 Task: Find connections with filter location Huy with filter topic #hr with filter profile language Spanish with filter current company Bridgestone EMIA with filter school The Bishop's School with filter industry Bars, Taverns, and Nightclubs with filter service category Interior Design with filter keywords title Homeless Shelter Worker
Action: Mouse moved to (511, 99)
Screenshot: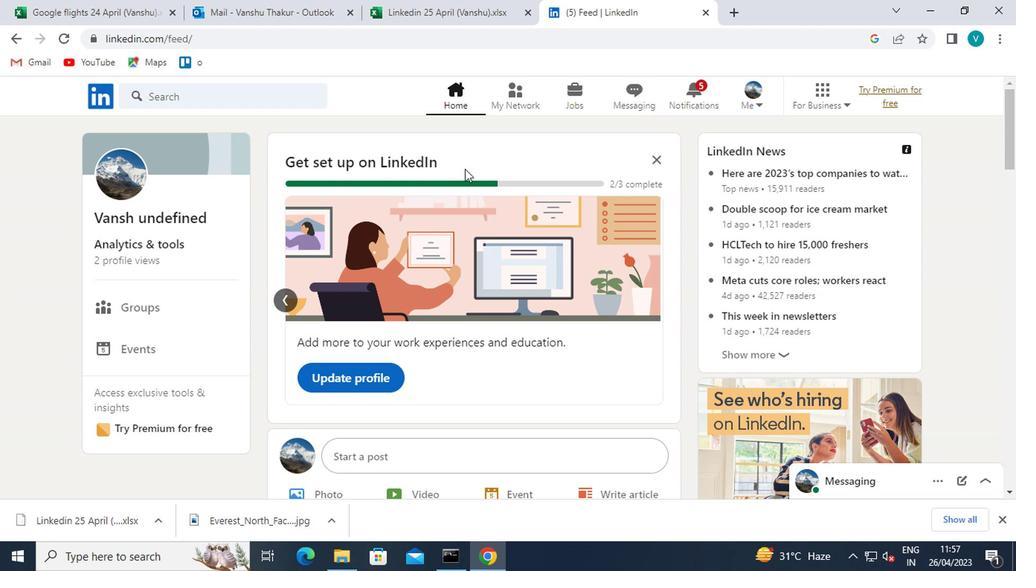 
Action: Mouse pressed left at (511, 99)
Screenshot: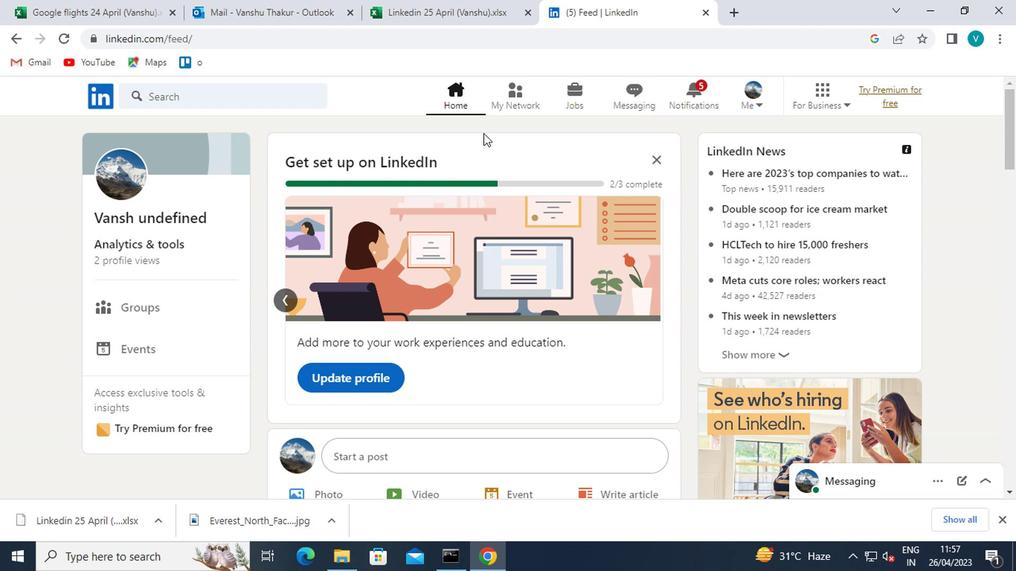 
Action: Mouse moved to (153, 172)
Screenshot: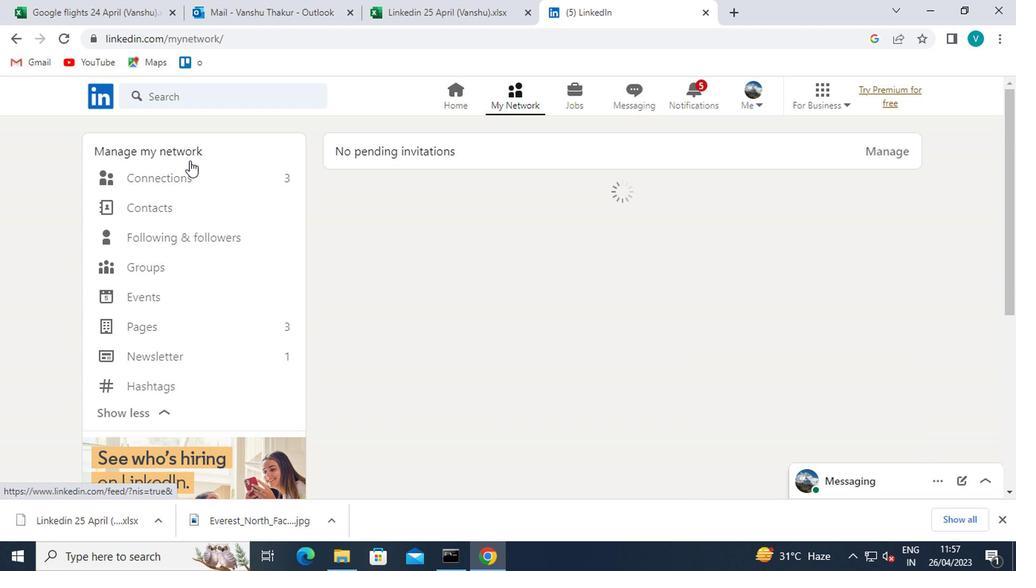 
Action: Mouse pressed left at (153, 172)
Screenshot: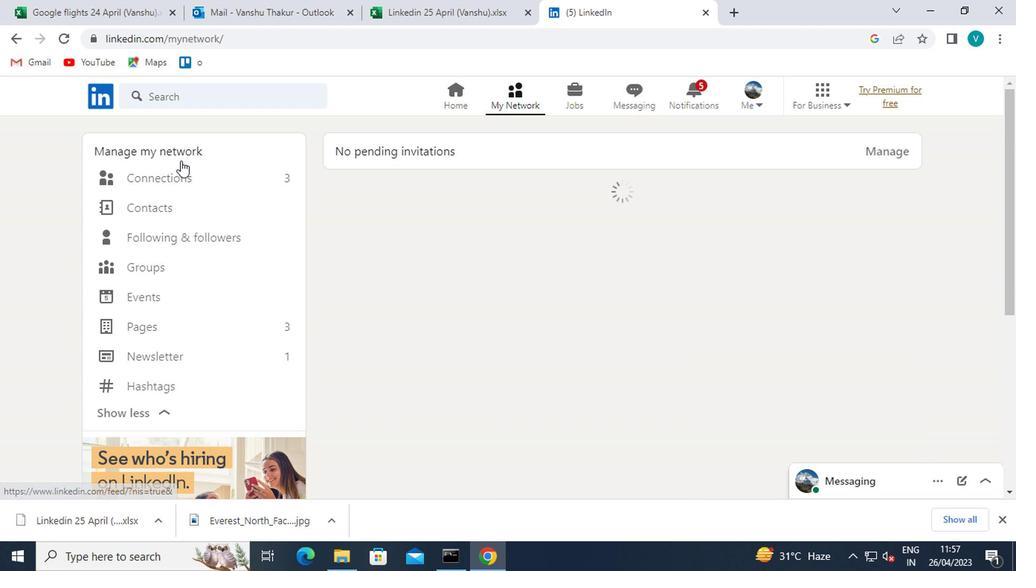 
Action: Mouse moved to (623, 182)
Screenshot: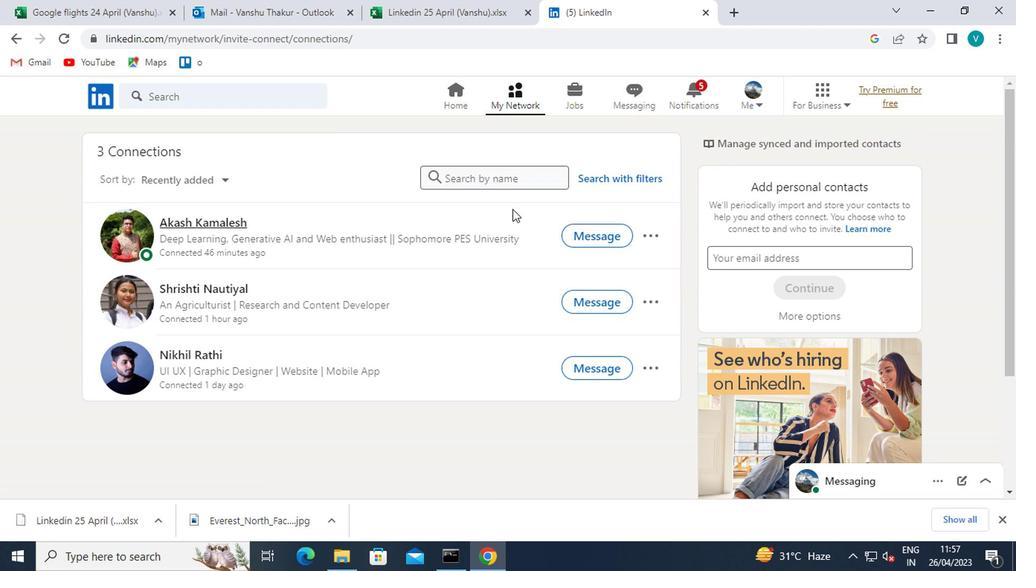 
Action: Mouse pressed left at (623, 182)
Screenshot: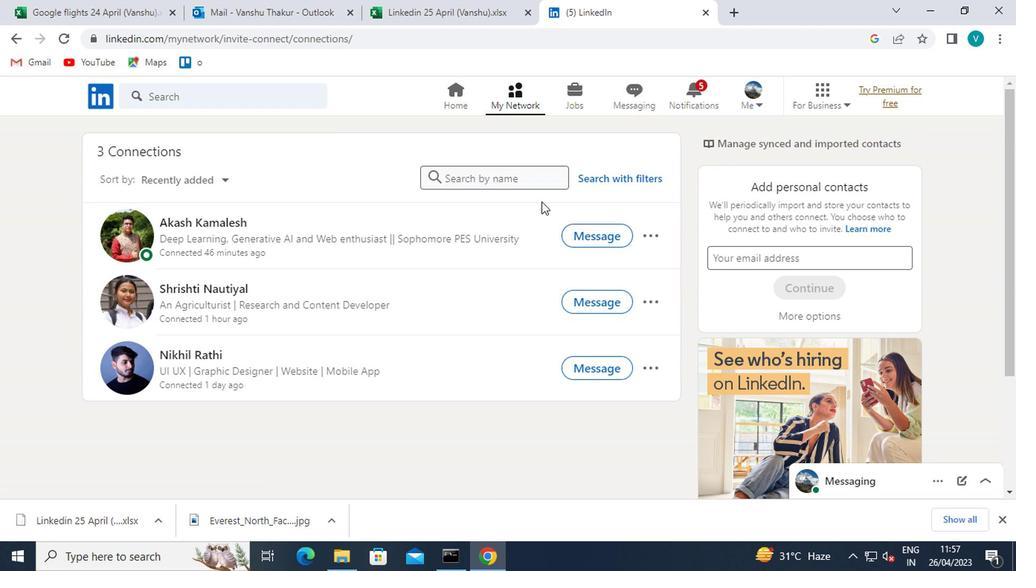 
Action: Mouse moved to (506, 142)
Screenshot: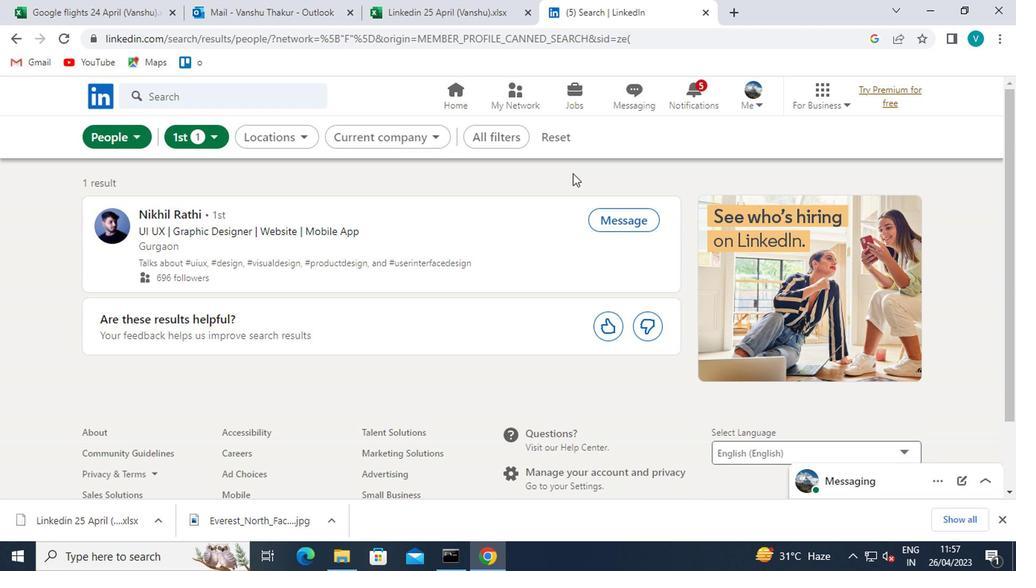 
Action: Mouse pressed left at (506, 142)
Screenshot: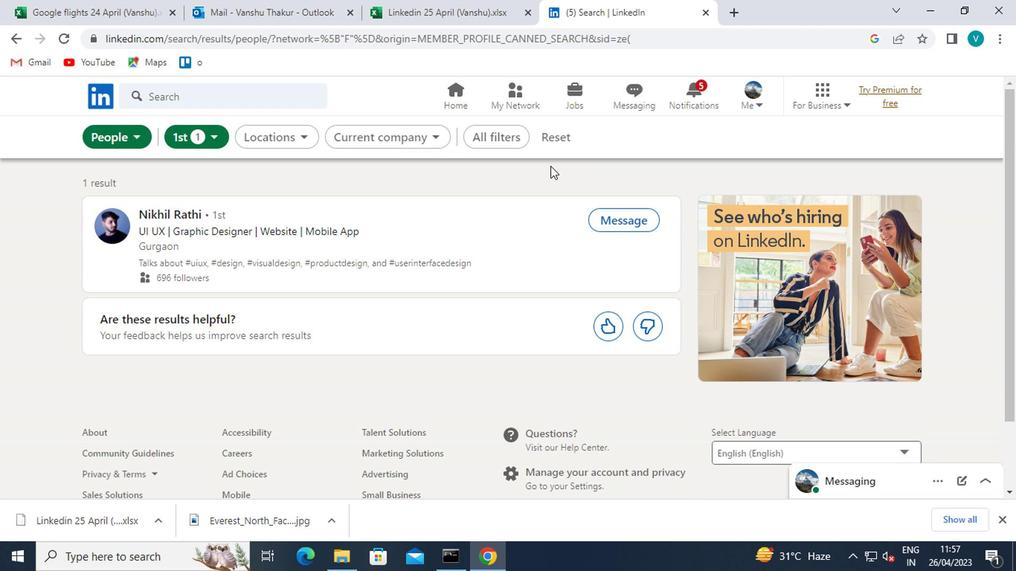 
Action: Mouse moved to (677, 262)
Screenshot: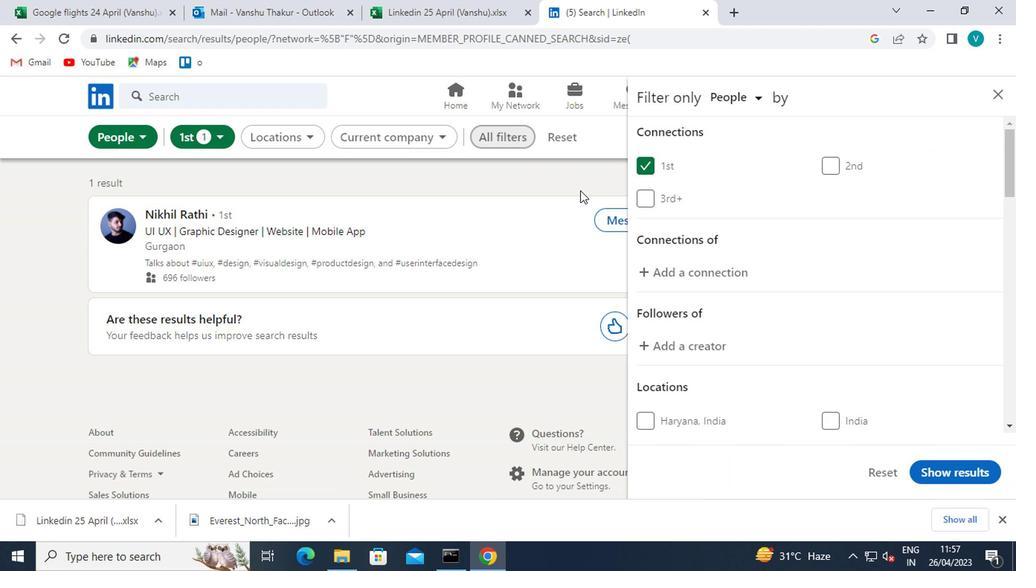 
Action: Mouse scrolled (677, 261) with delta (0, 0)
Screenshot: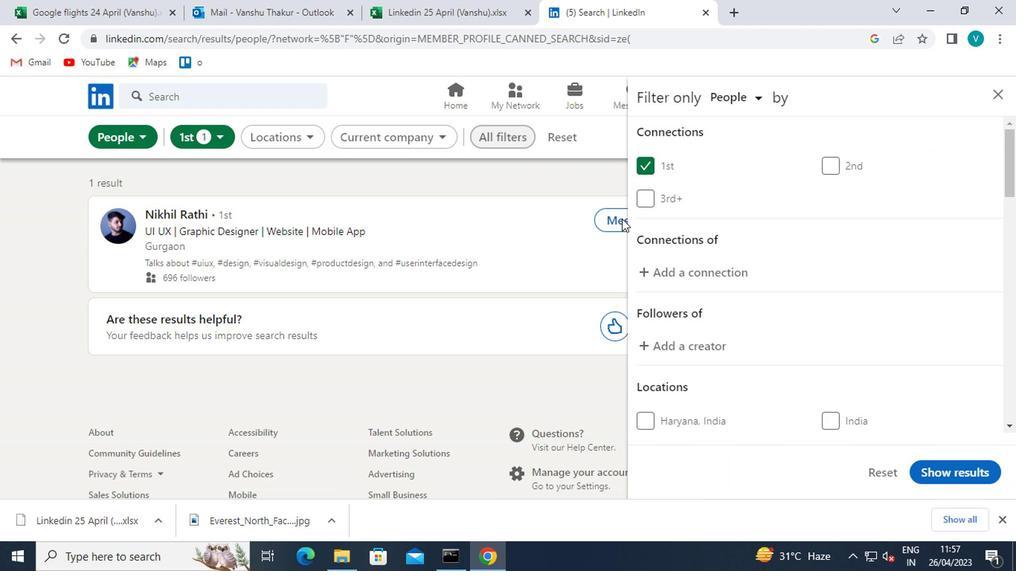 
Action: Mouse moved to (678, 265)
Screenshot: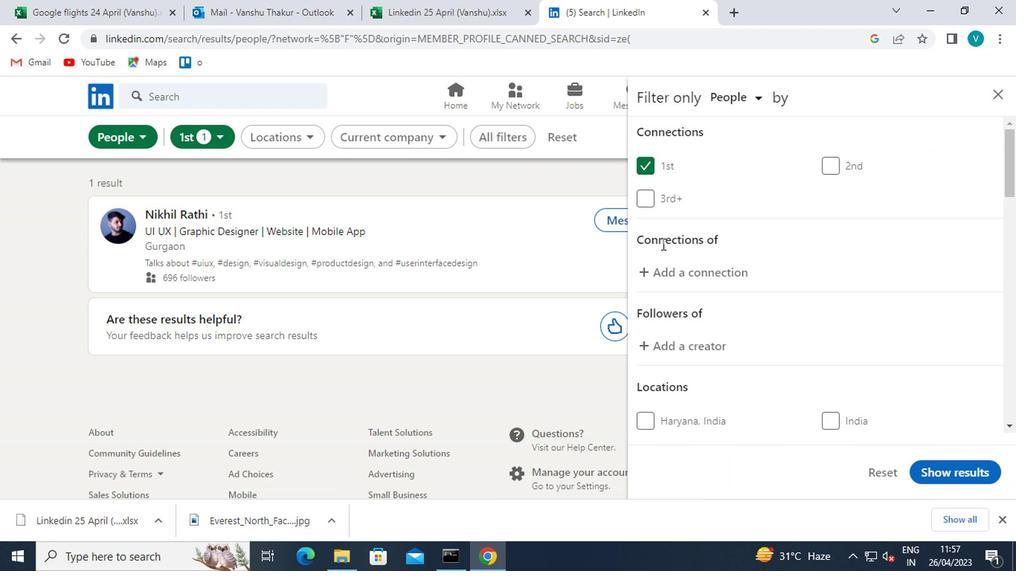 
Action: Mouse scrolled (678, 264) with delta (0, -1)
Screenshot: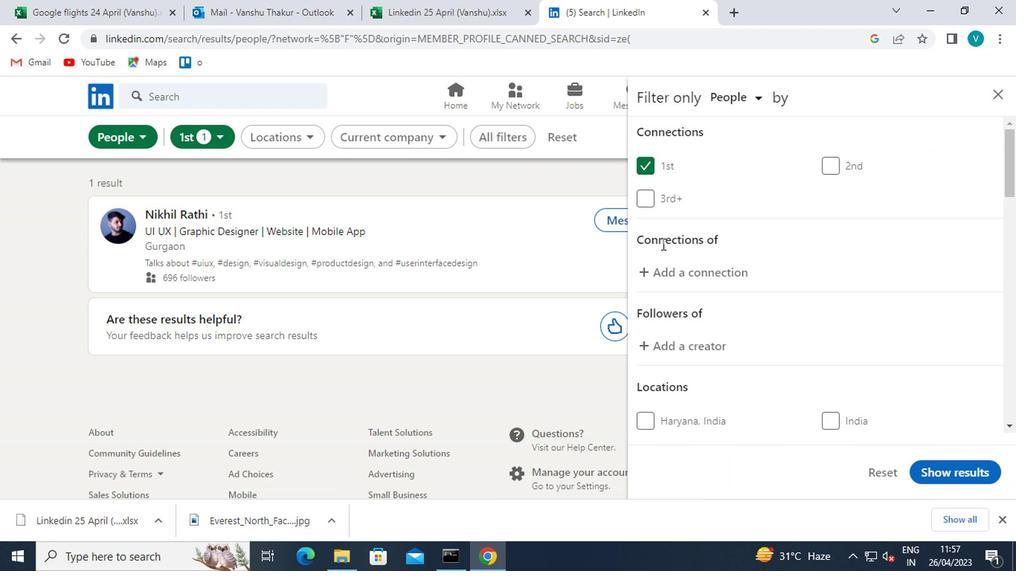 
Action: Mouse moved to (696, 333)
Screenshot: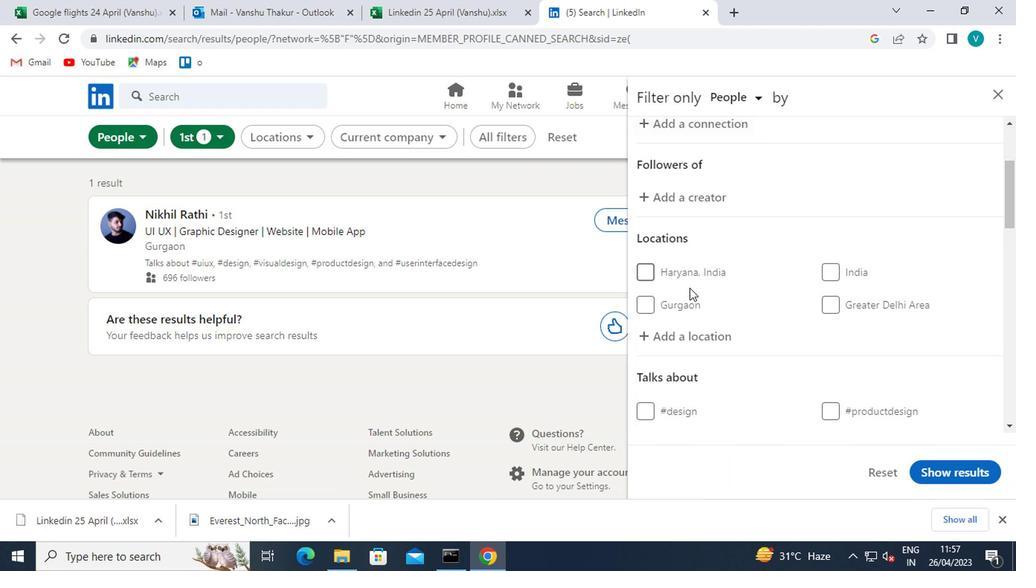 
Action: Mouse pressed left at (696, 333)
Screenshot: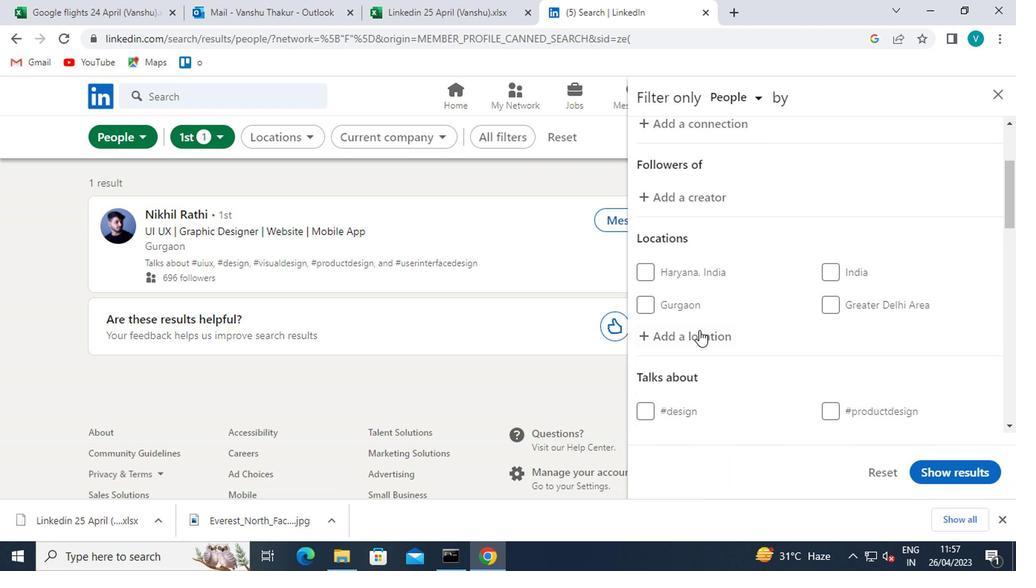 
Action: Key pressed <Key.shift>HUY
Screenshot: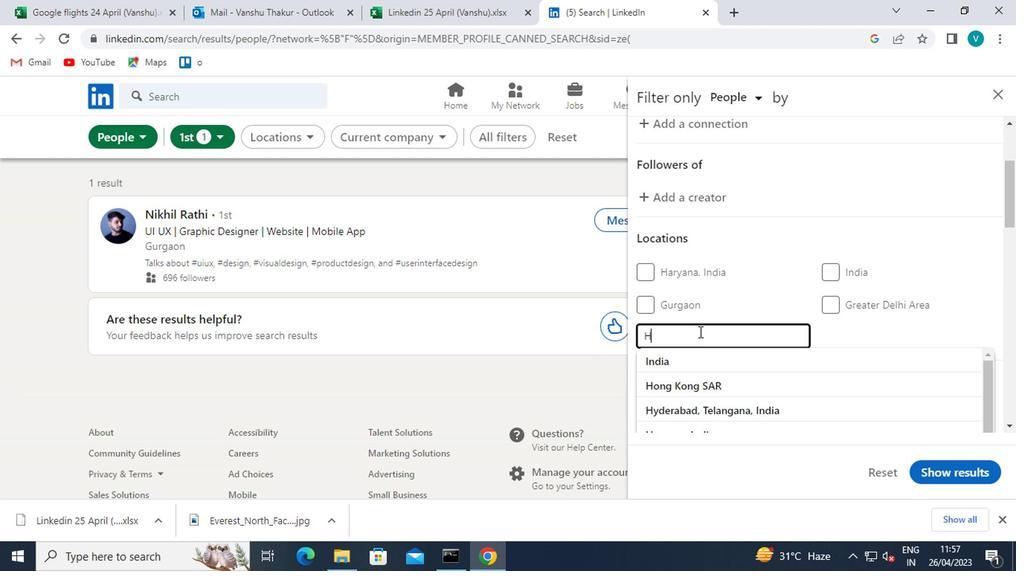 
Action: Mouse moved to (686, 364)
Screenshot: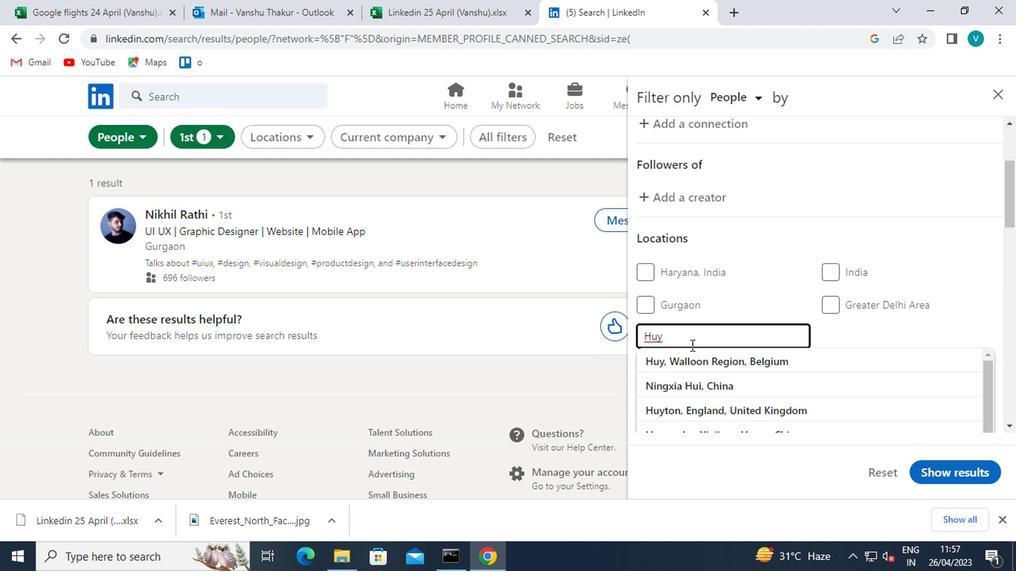 
Action: Mouse pressed left at (686, 364)
Screenshot: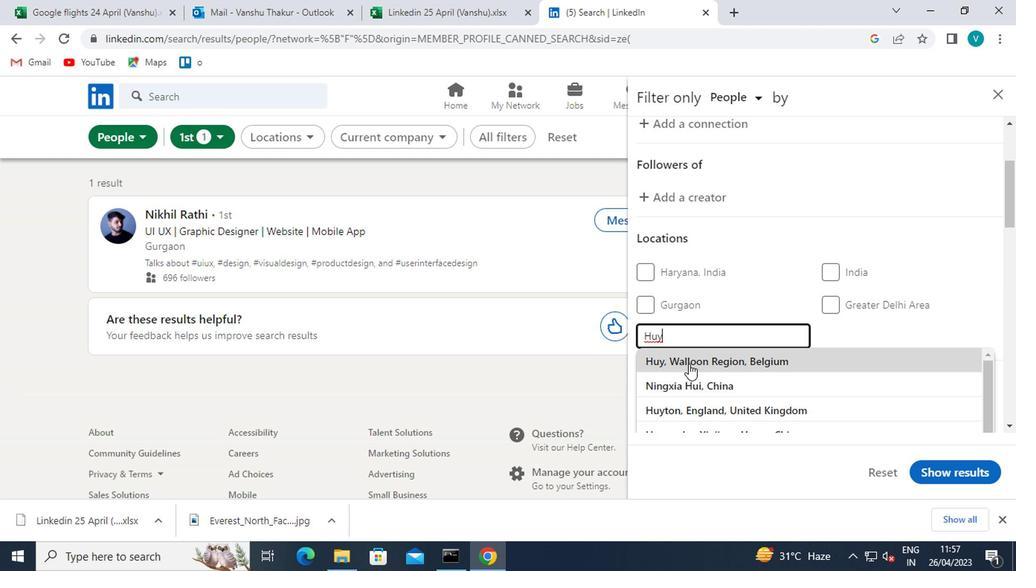 
Action: Mouse scrolled (686, 364) with delta (0, 0)
Screenshot: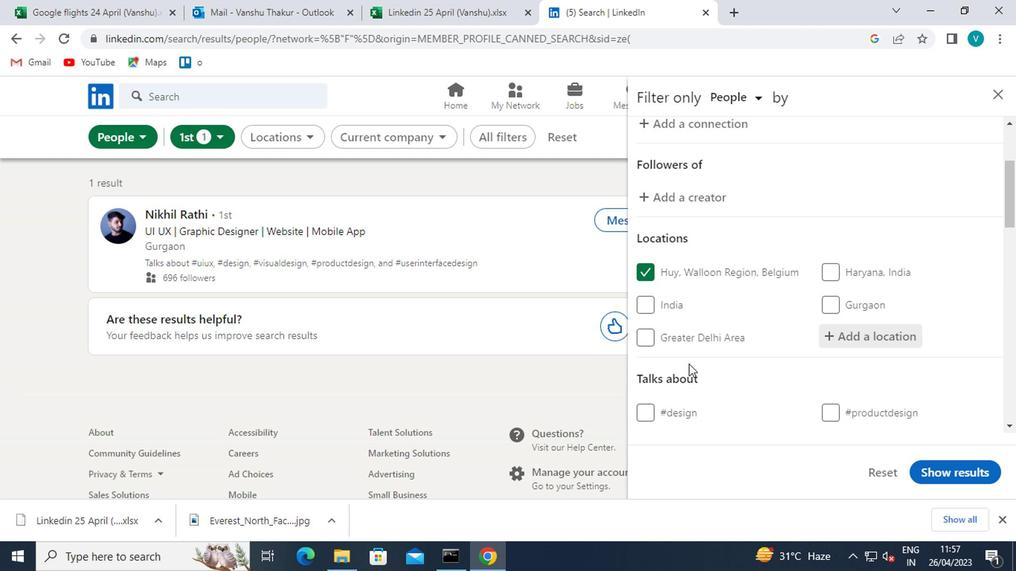 
Action: Mouse scrolled (686, 364) with delta (0, 0)
Screenshot: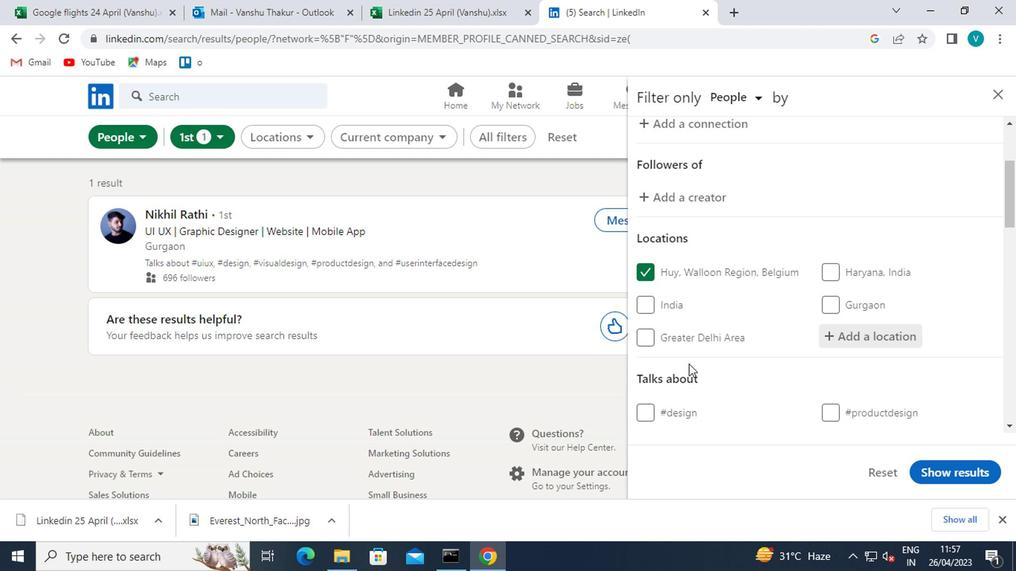 
Action: Mouse moved to (904, 336)
Screenshot: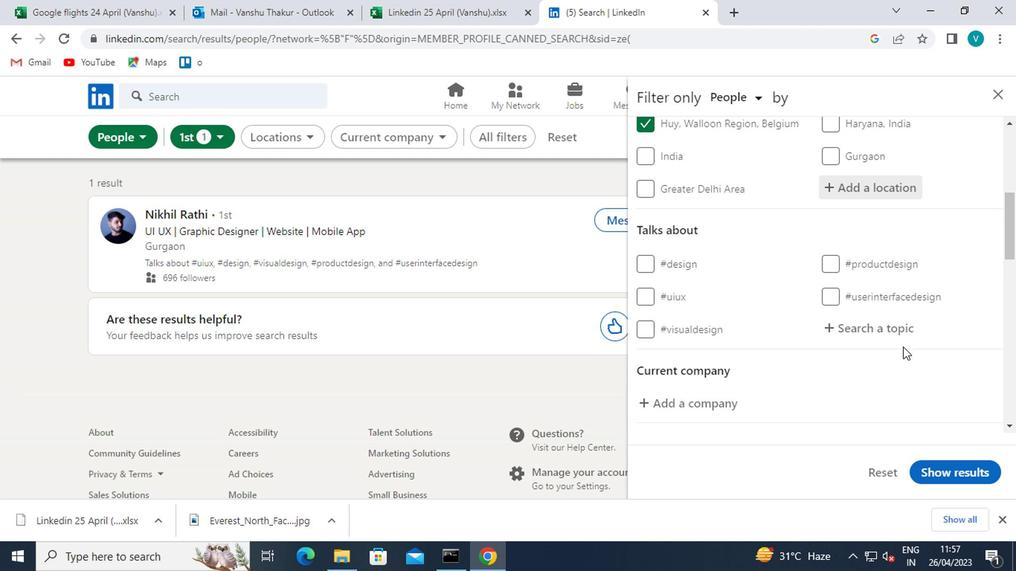 
Action: Mouse pressed left at (904, 336)
Screenshot: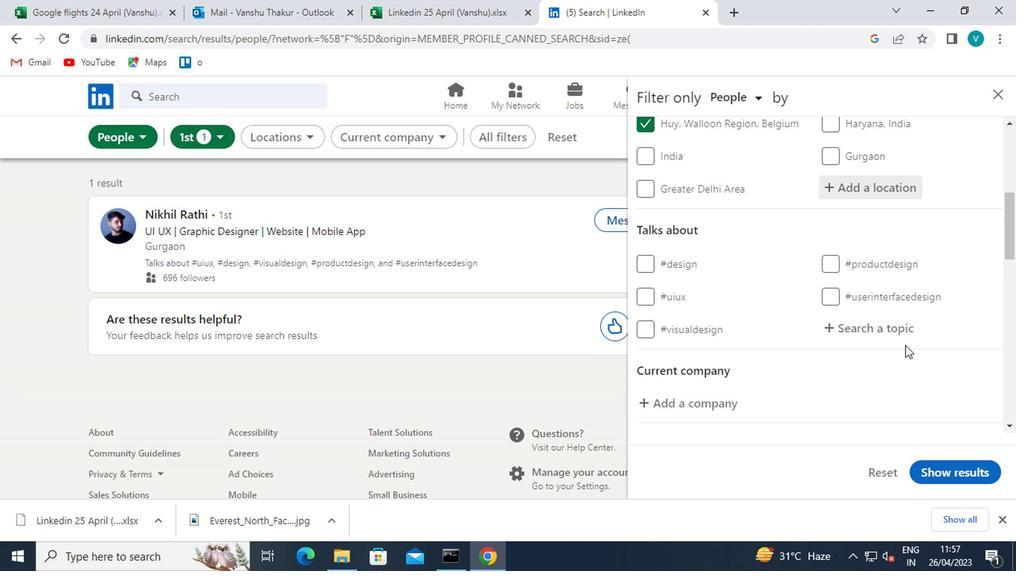 
Action: Mouse moved to (697, 275)
Screenshot: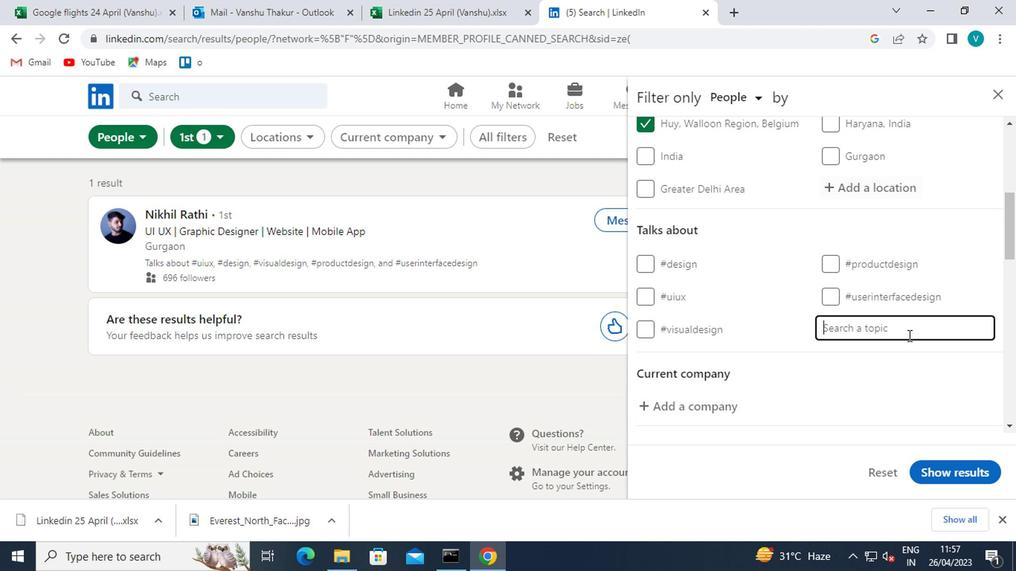 
Action: Key pressed <Key.shift>#HR
Screenshot: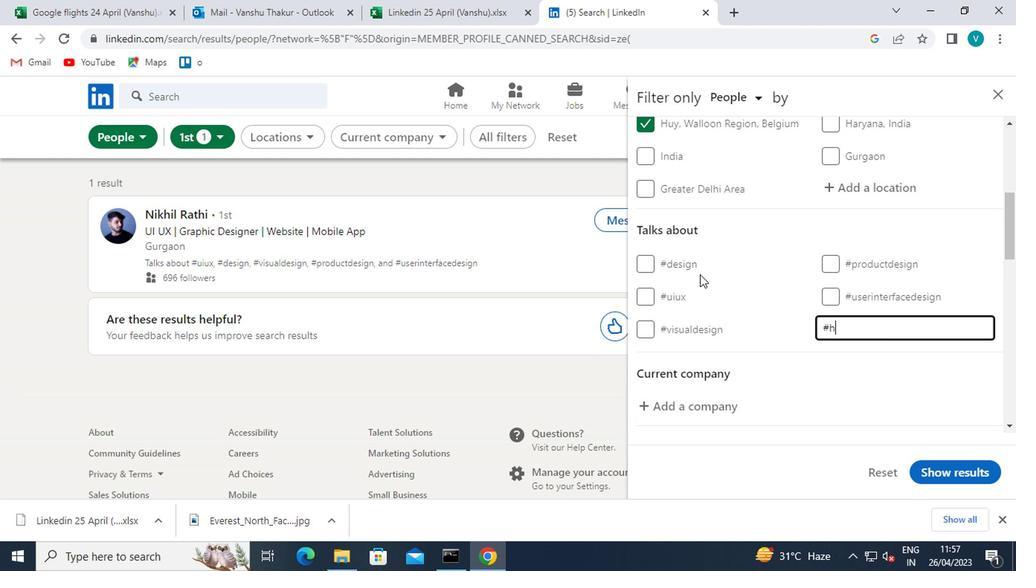 
Action: Mouse moved to (864, 386)
Screenshot: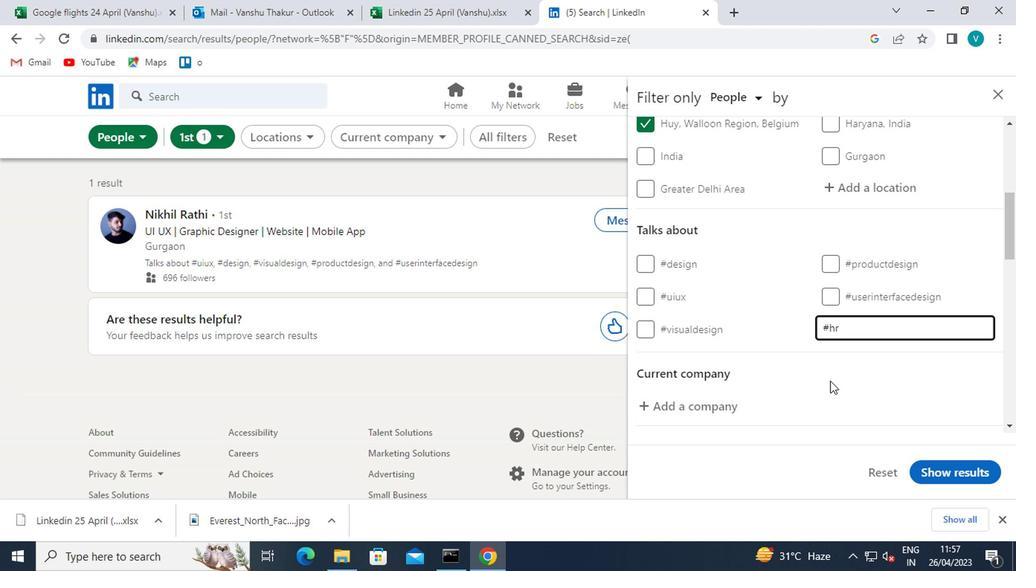 
Action: Mouse scrolled (864, 385) with delta (0, -1)
Screenshot: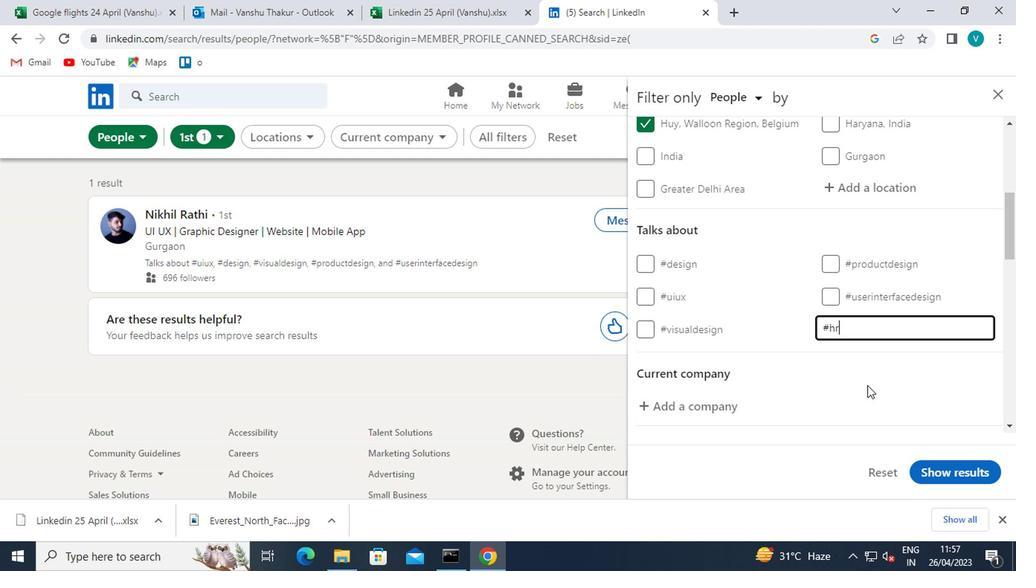
Action: Mouse scrolled (864, 385) with delta (0, -1)
Screenshot: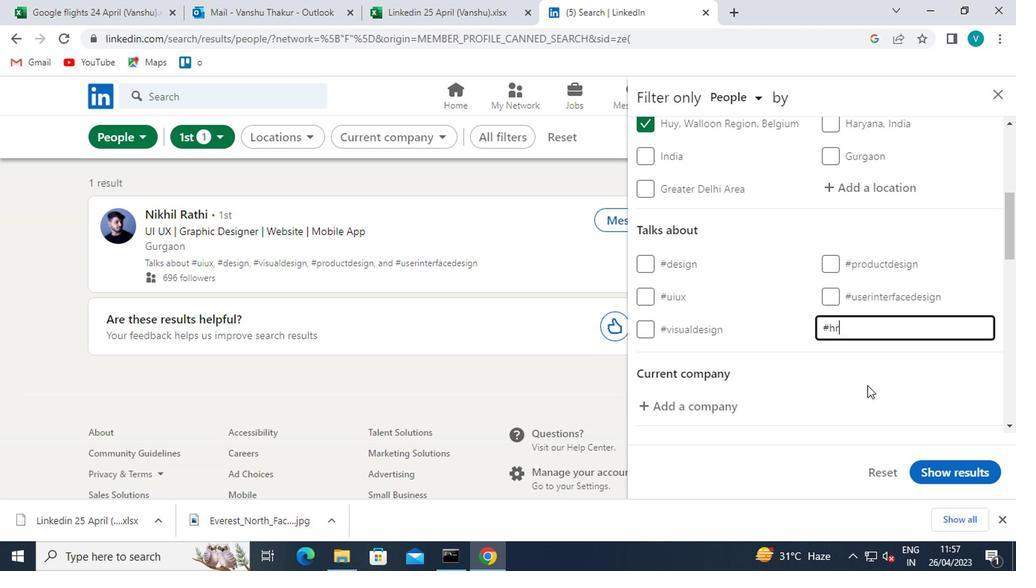 
Action: Mouse moved to (697, 245)
Screenshot: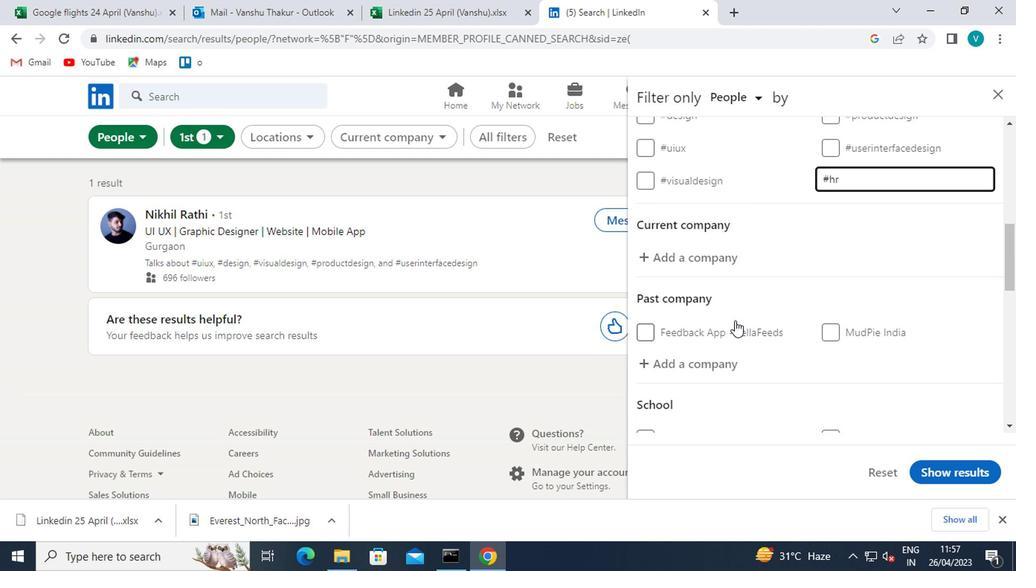 
Action: Mouse pressed left at (697, 245)
Screenshot: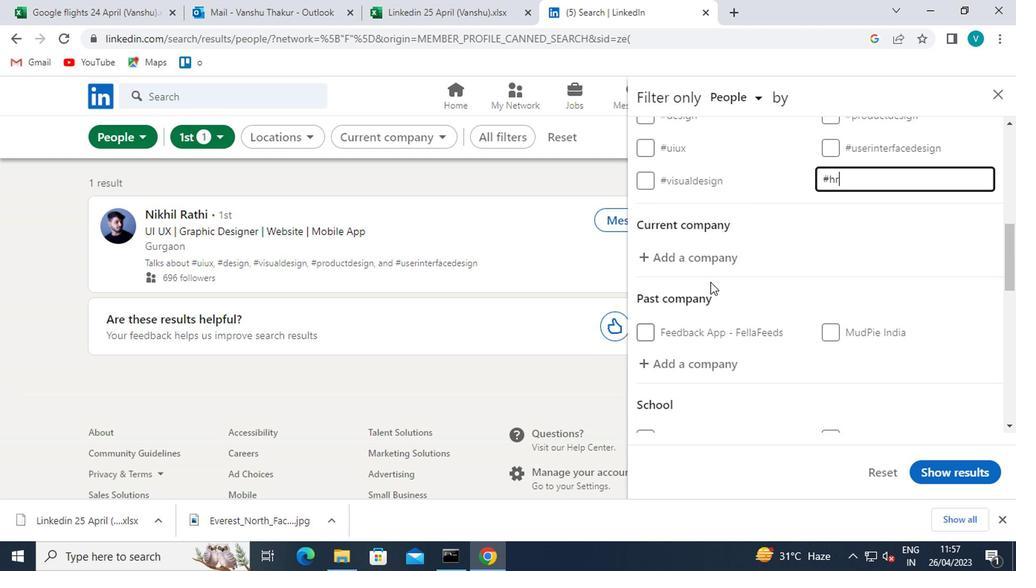
Action: Mouse moved to (693, 252)
Screenshot: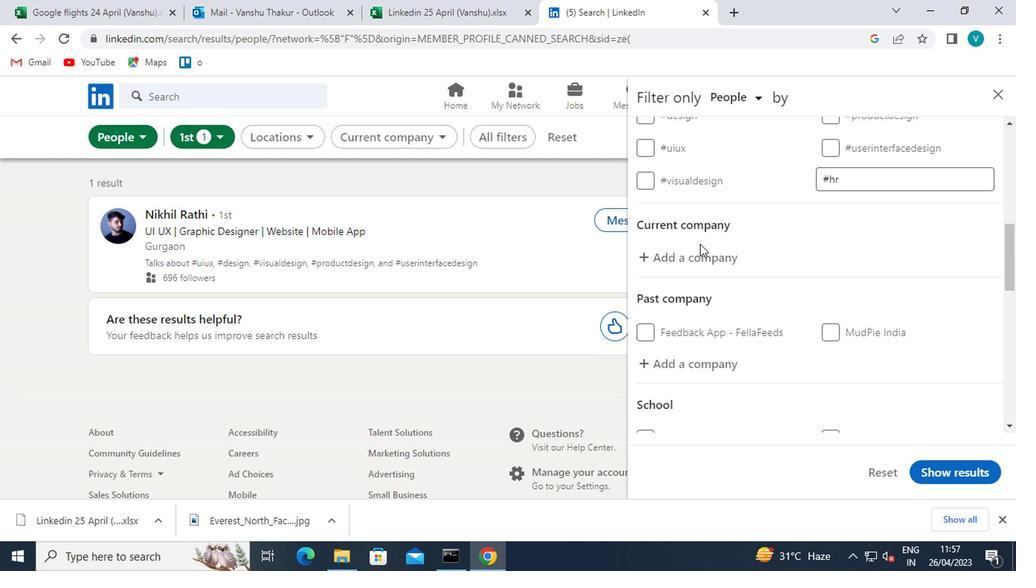 
Action: Mouse pressed left at (693, 252)
Screenshot: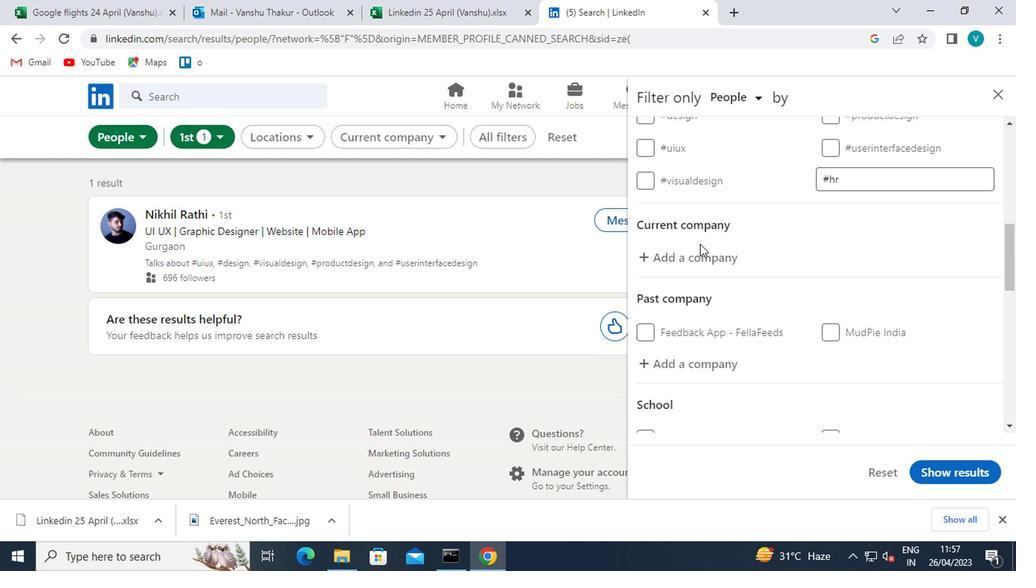 
Action: Mouse moved to (693, 252)
Screenshot: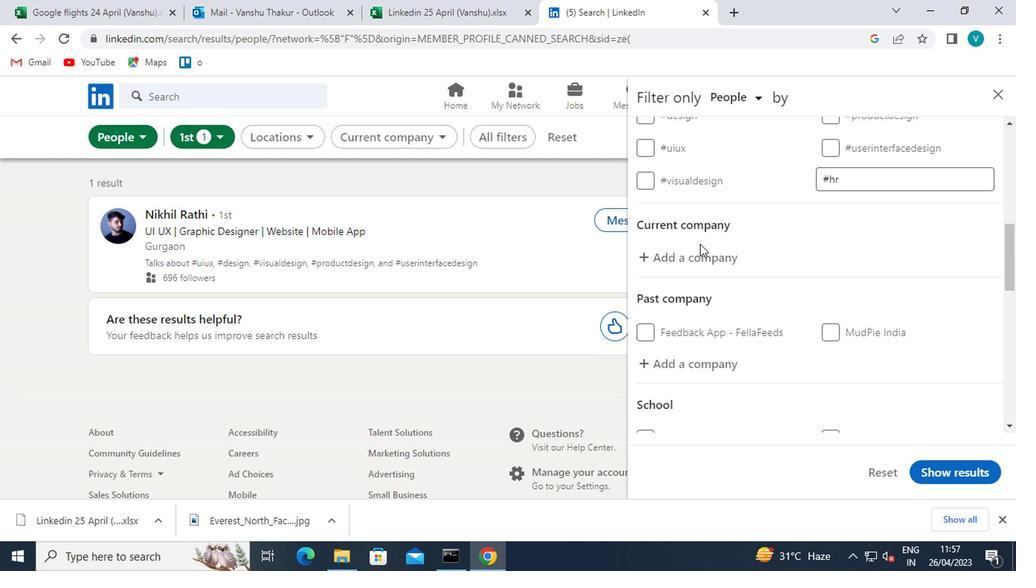 
Action: Key pressed <Key.shift>BRIDGESTONE
Screenshot: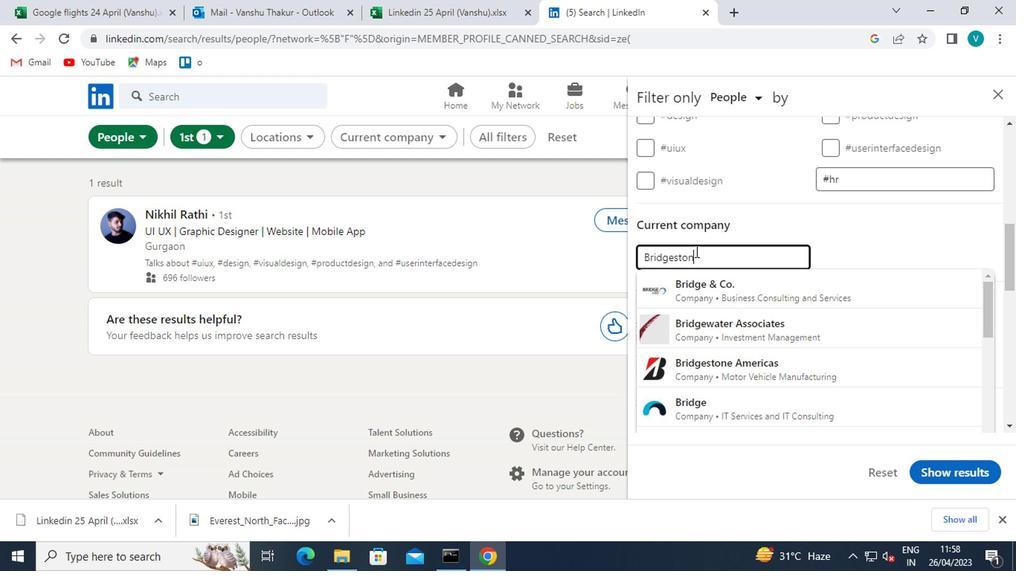 
Action: Mouse moved to (772, 328)
Screenshot: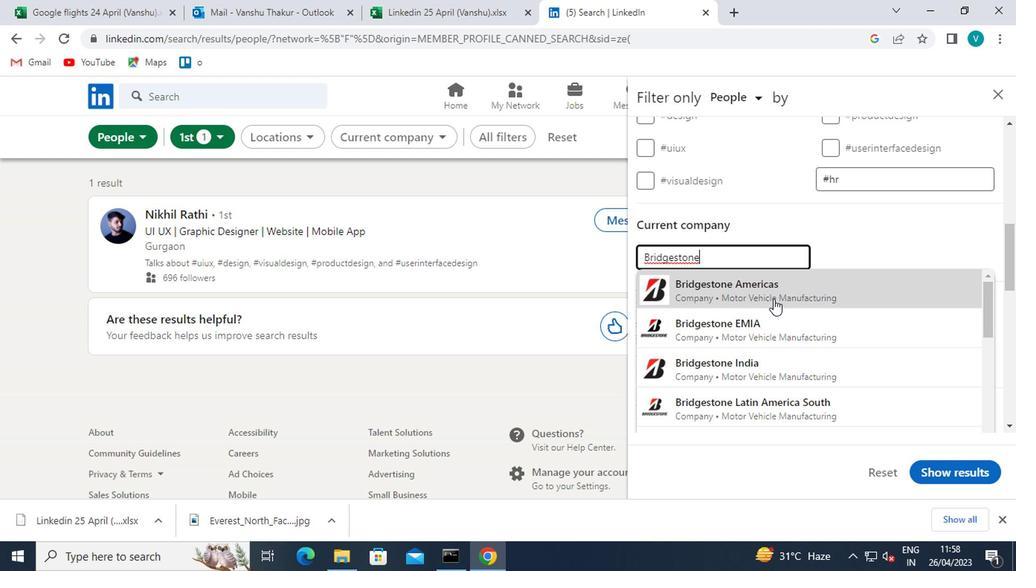 
Action: Mouse pressed left at (772, 328)
Screenshot: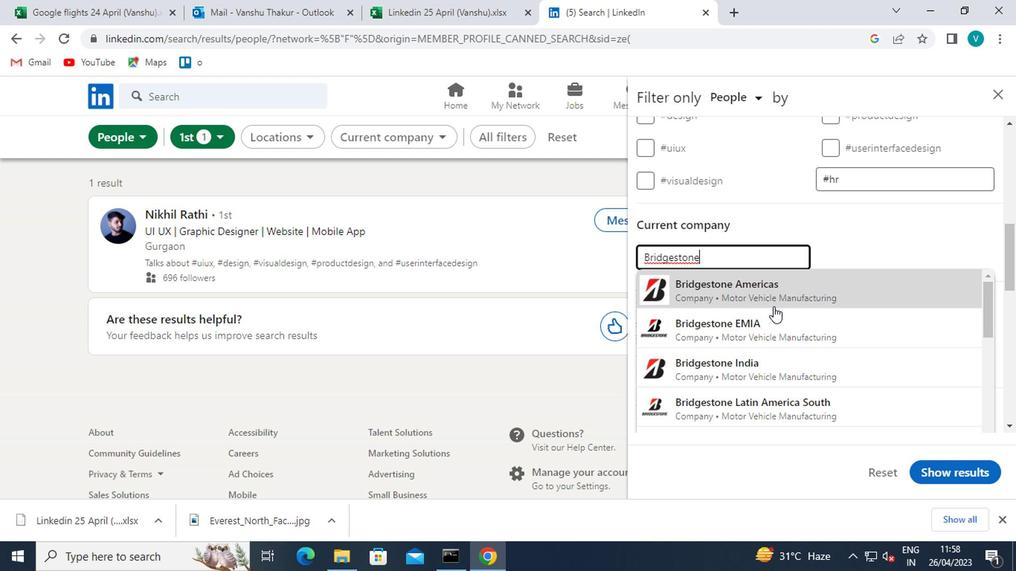 
Action: Mouse scrolled (772, 327) with delta (0, 0)
Screenshot: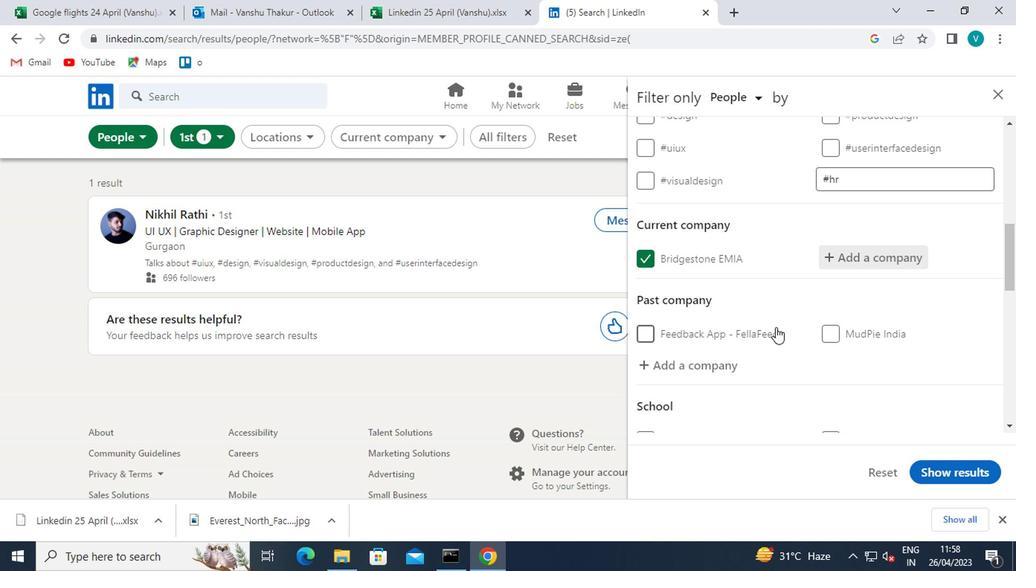 
Action: Mouse scrolled (772, 327) with delta (0, 0)
Screenshot: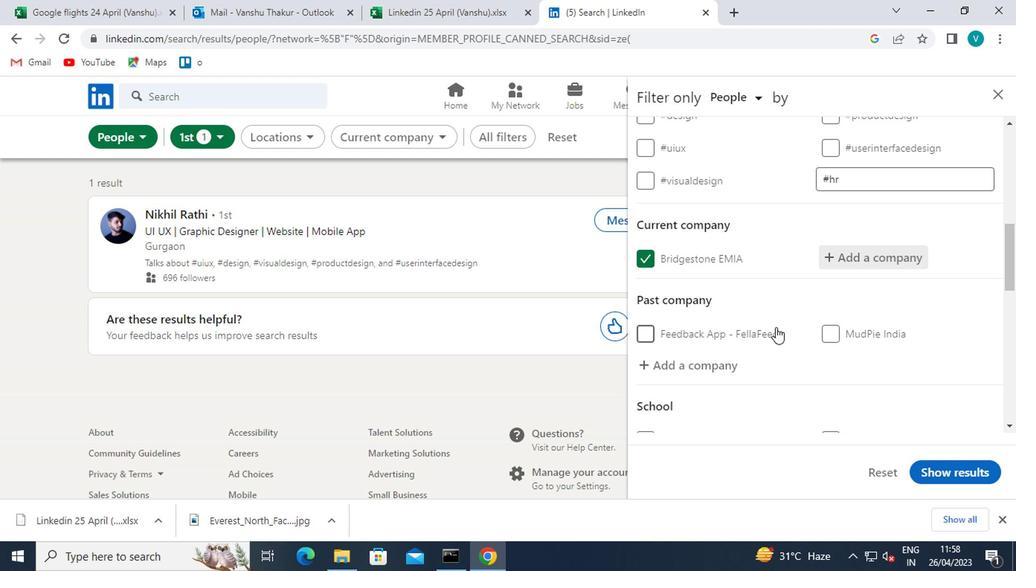 
Action: Mouse moved to (703, 329)
Screenshot: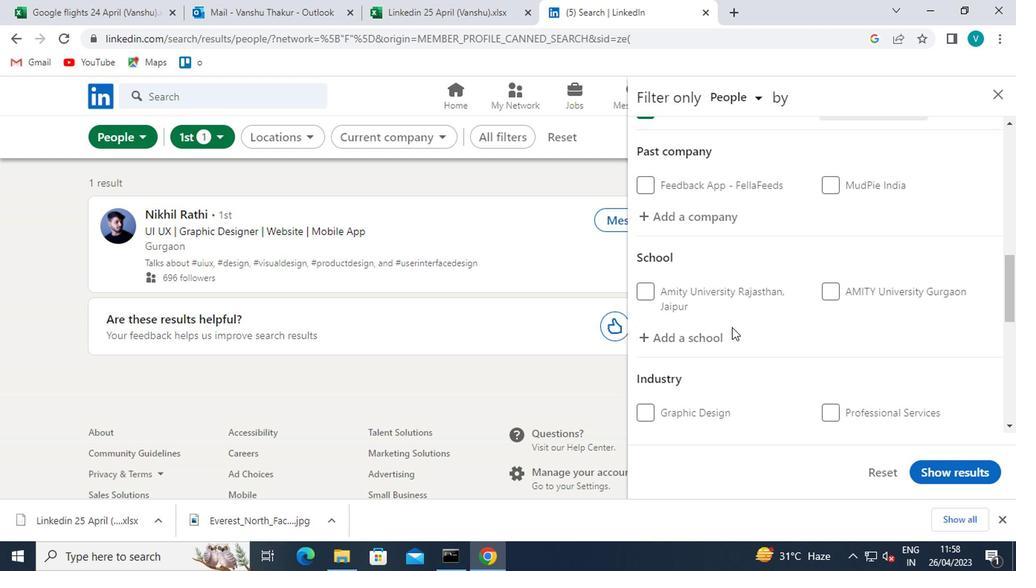 
Action: Mouse pressed left at (703, 329)
Screenshot: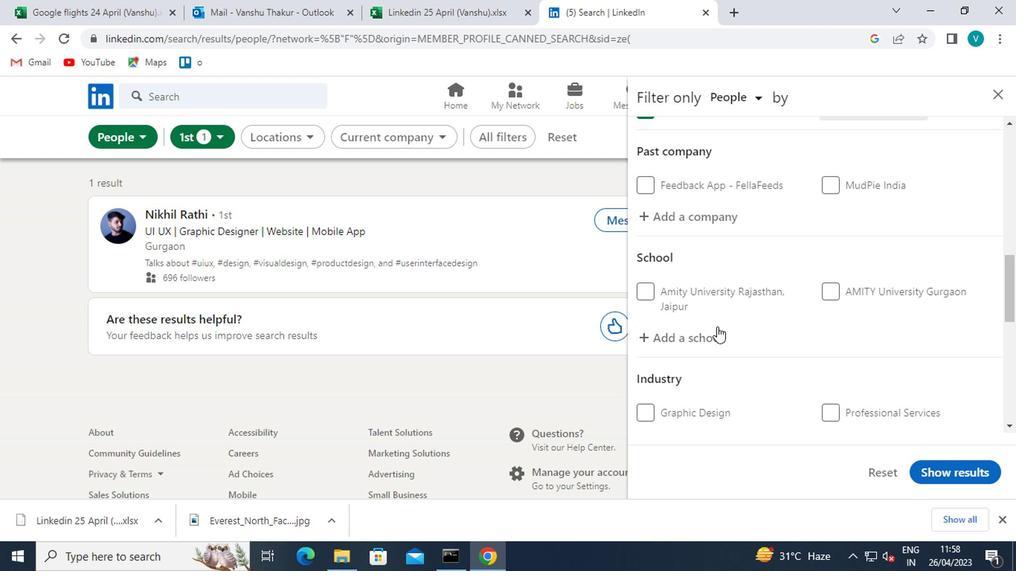 
Action: Key pressed <Key.shift>THE<Key.space><Key.shift>BISHOP
Screenshot: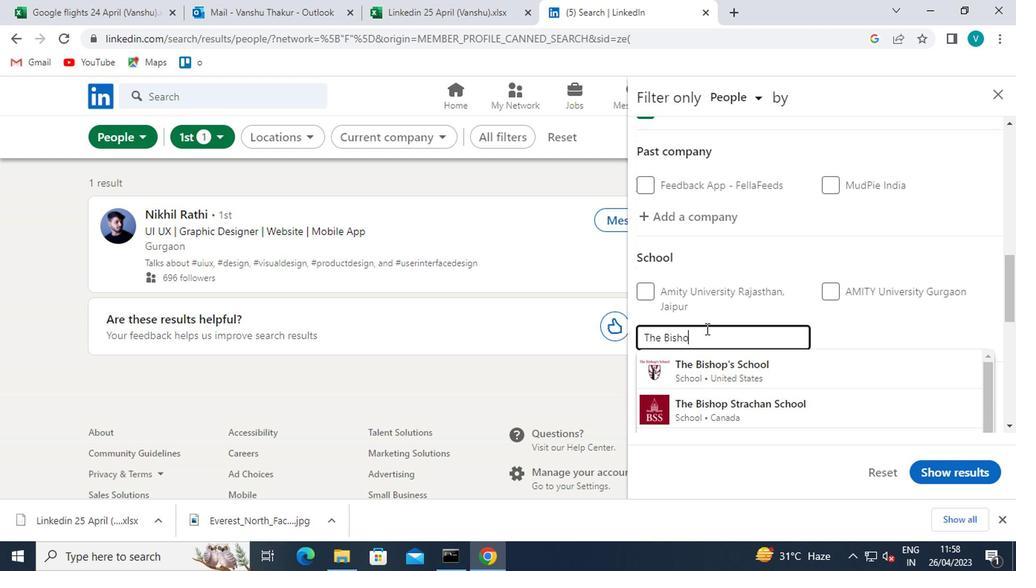 
Action: Mouse moved to (714, 370)
Screenshot: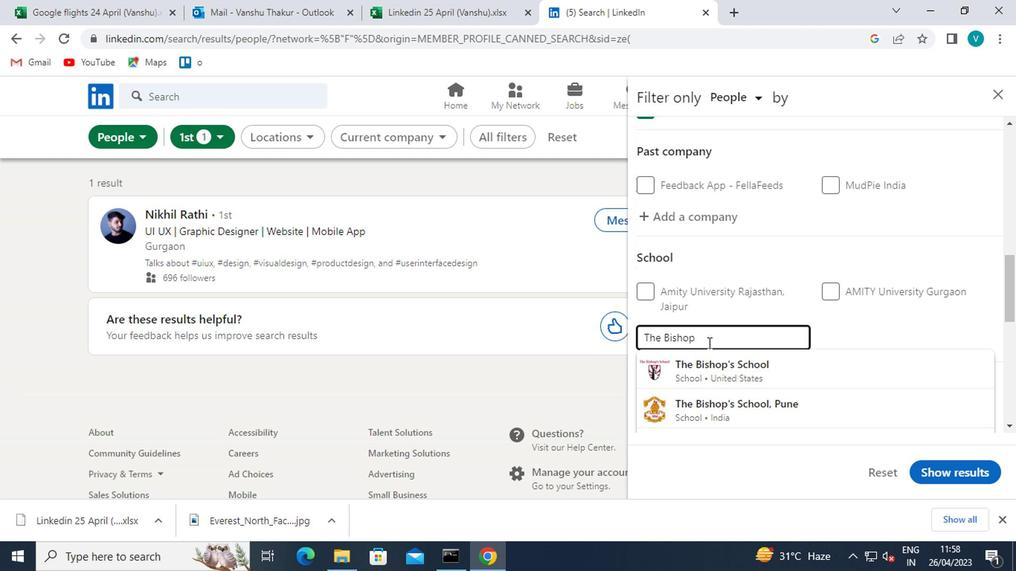 
Action: Mouse pressed left at (714, 370)
Screenshot: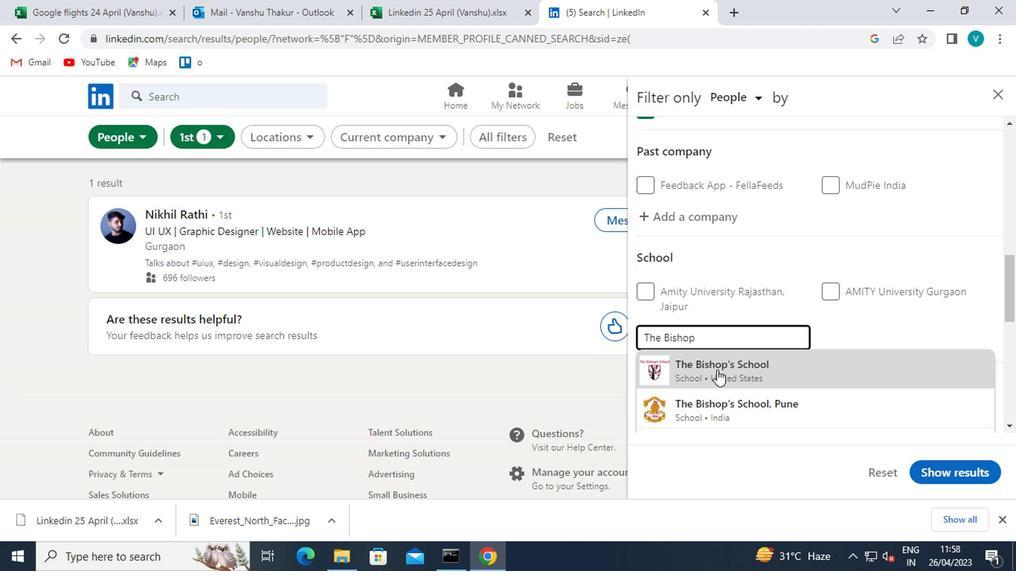
Action: Mouse scrolled (714, 370) with delta (0, 0)
Screenshot: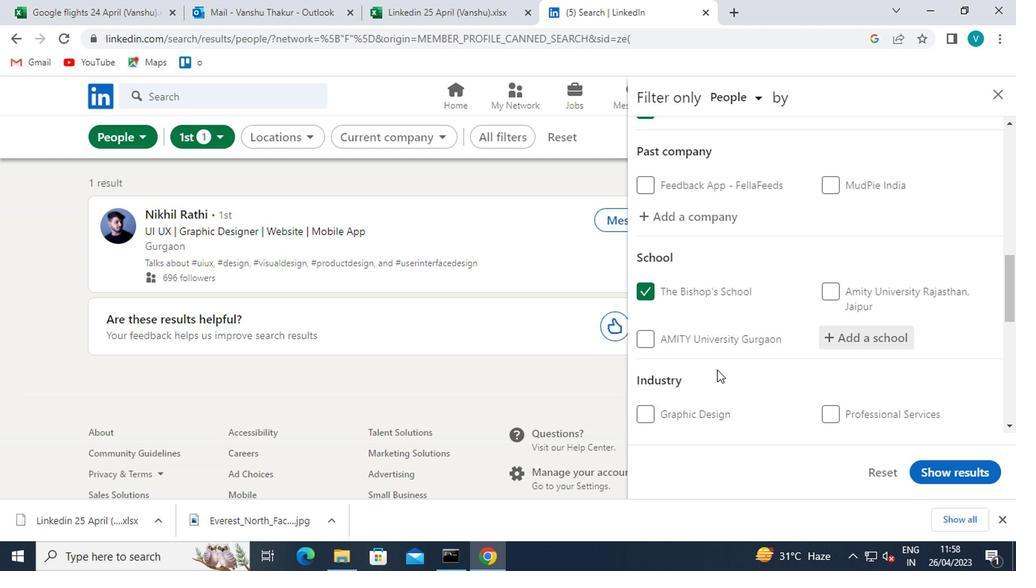 
Action: Mouse scrolled (714, 370) with delta (0, 0)
Screenshot: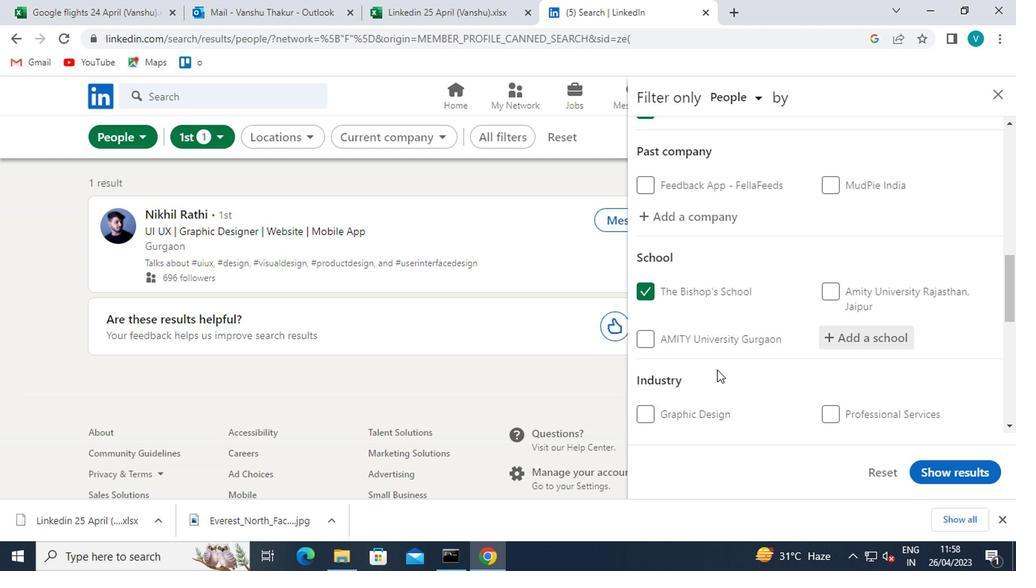 
Action: Mouse moved to (856, 305)
Screenshot: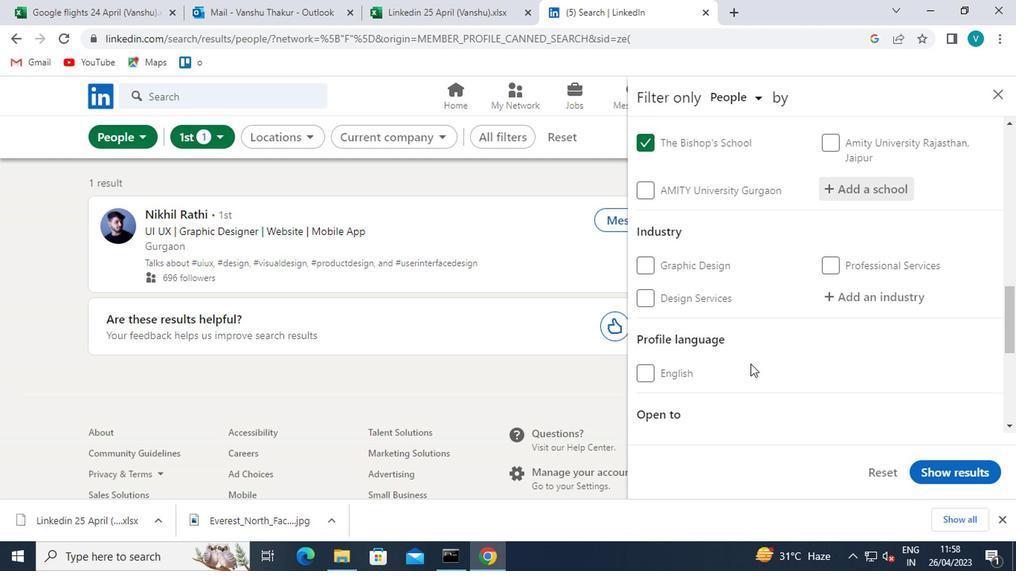 
Action: Mouse pressed left at (856, 305)
Screenshot: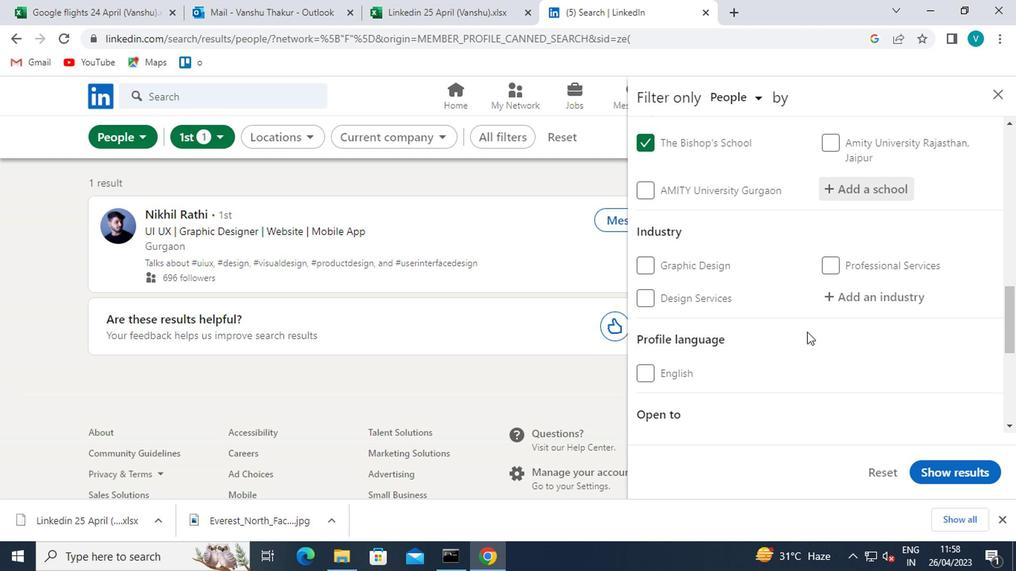 
Action: Key pressed <Key.shift>BARS,<Key.shift>TRAVERNS<Key.space>AND<Key.space><Key.shift>NIGHT
Screenshot: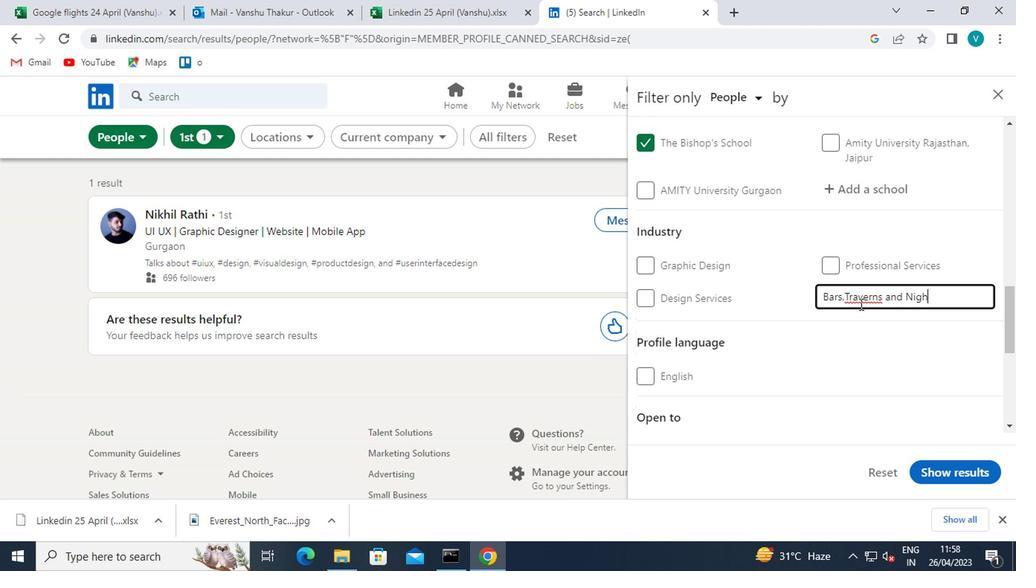 
Action: Mouse moved to (850, 297)
Screenshot: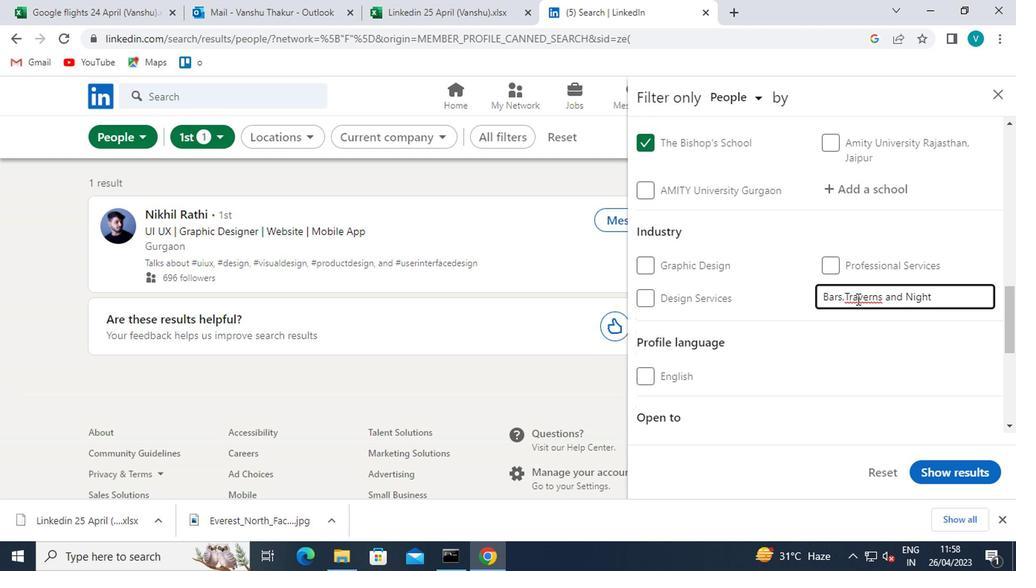 
Action: Mouse pressed left at (850, 297)
Screenshot: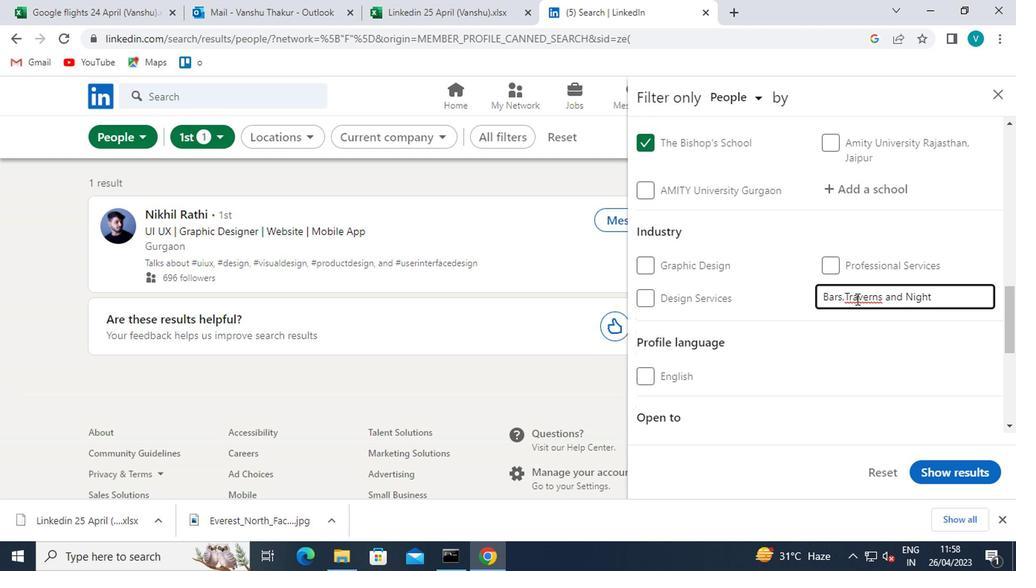
Action: Mouse moved to (845, 309)
Screenshot: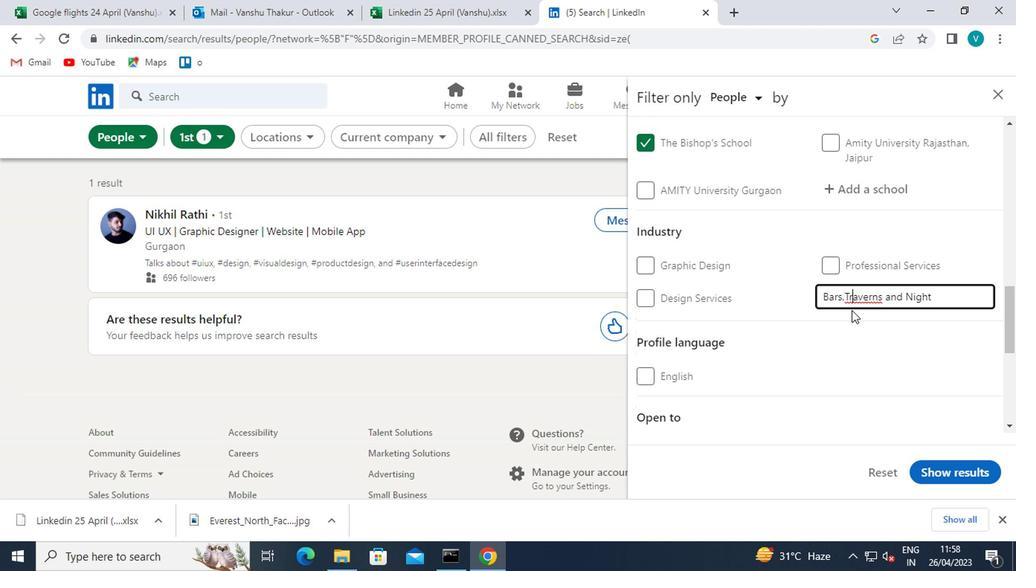 
Action: Key pressed <Key.backspace>
Screenshot: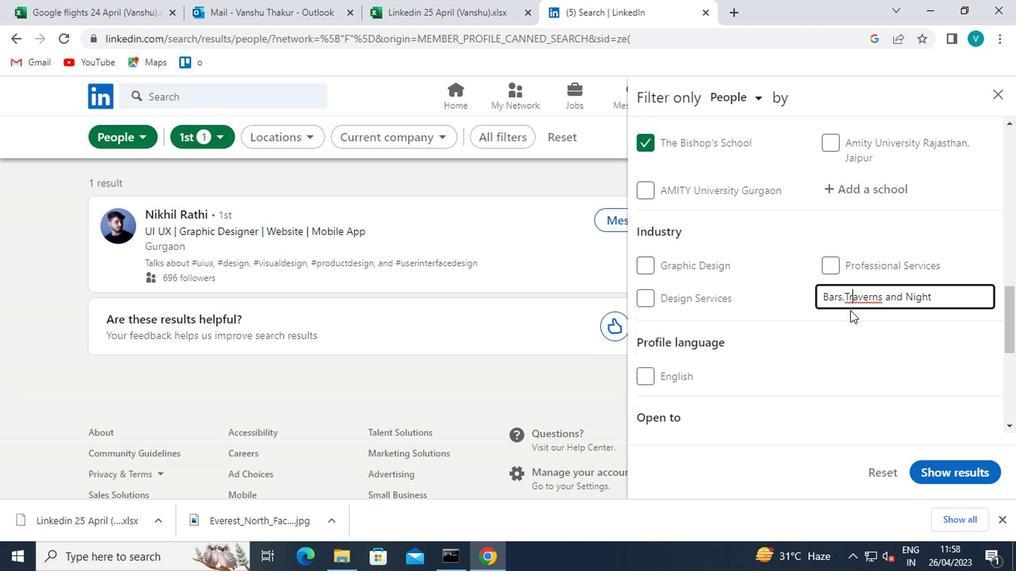 
Action: Mouse moved to (937, 302)
Screenshot: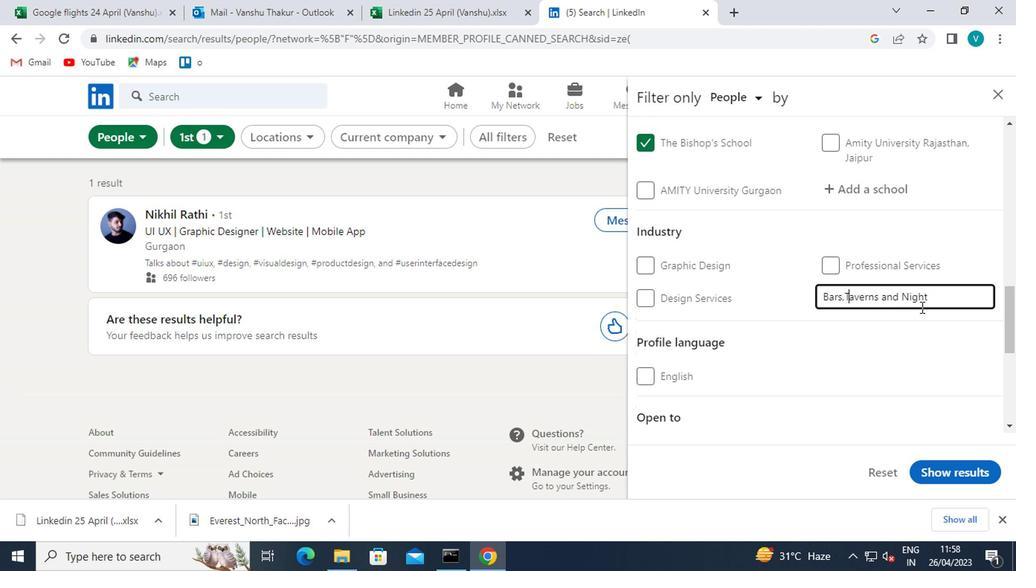 
Action: Mouse pressed left at (937, 302)
Screenshot: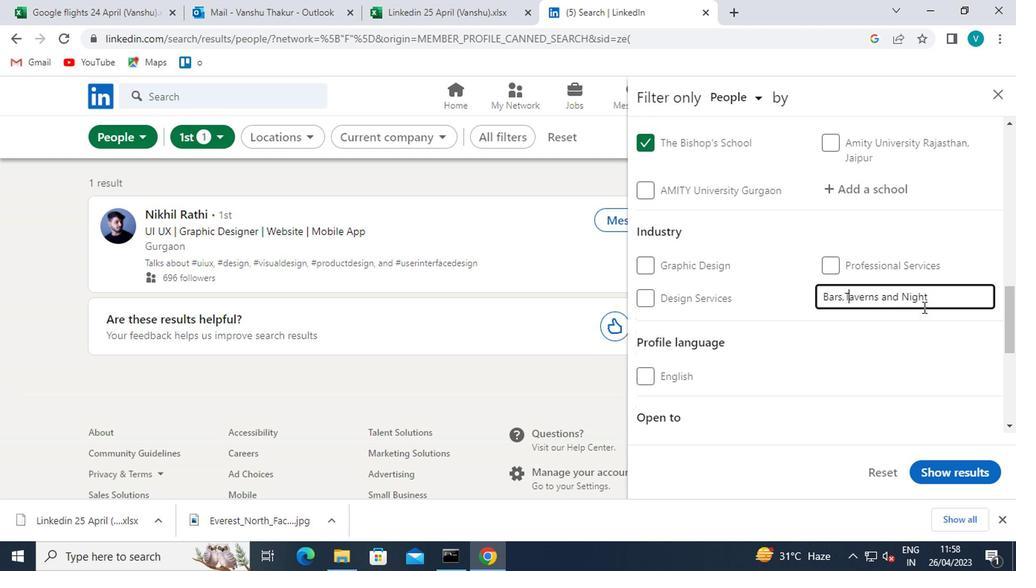 
Action: Mouse moved to (762, 326)
Screenshot: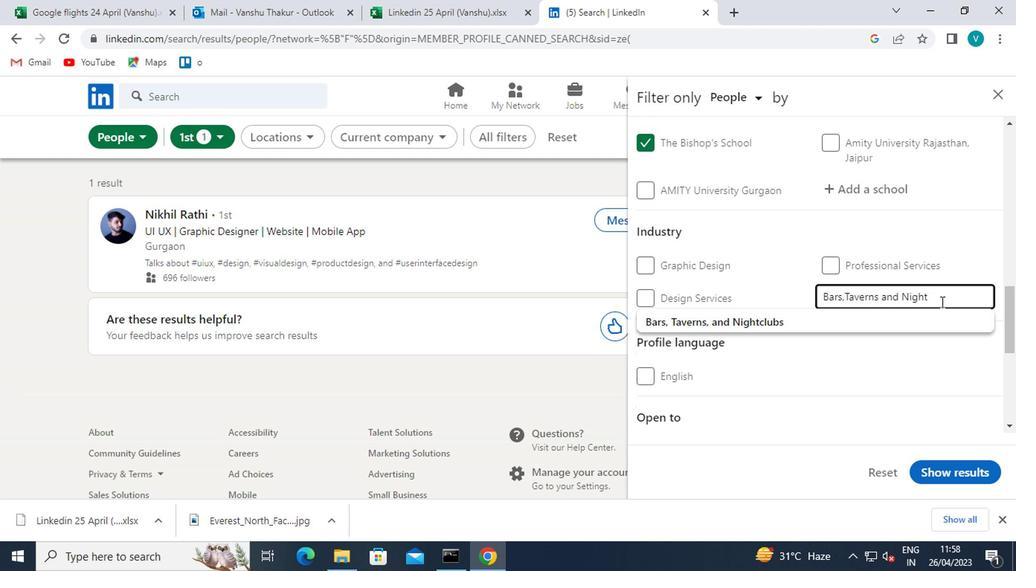 
Action: Mouse pressed left at (762, 326)
Screenshot: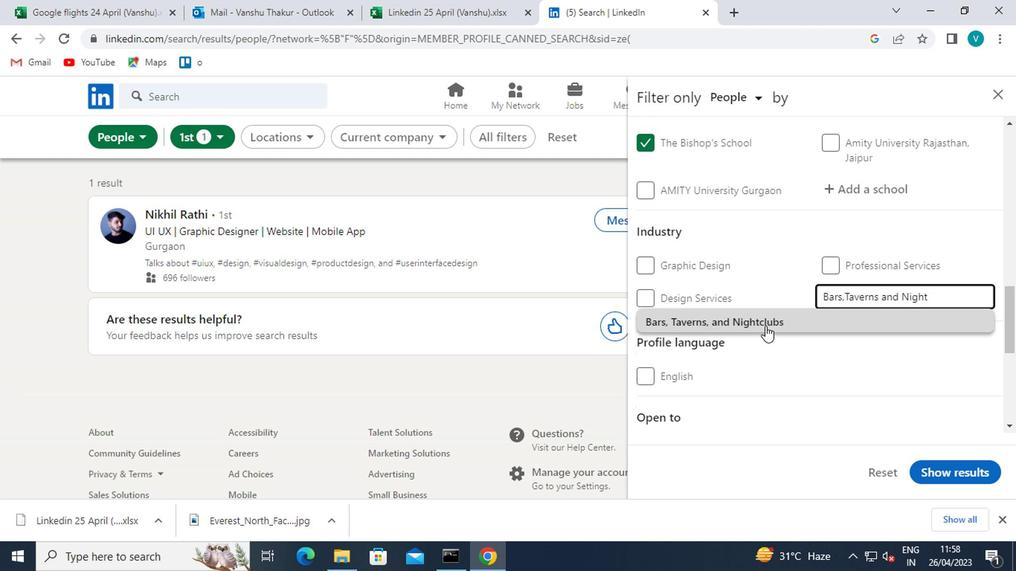 
Action: Mouse moved to (761, 326)
Screenshot: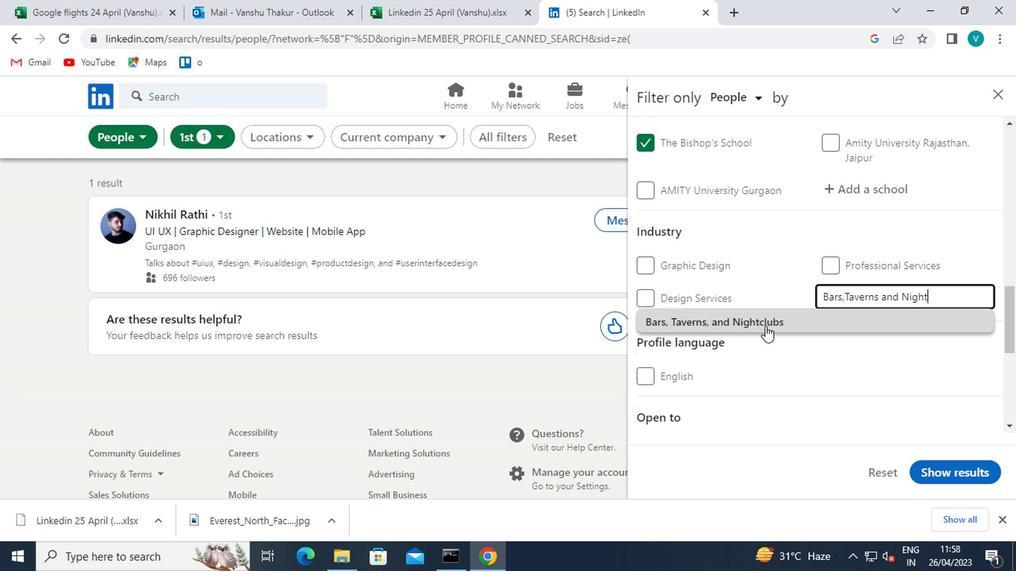 
Action: Mouse scrolled (761, 326) with delta (0, 0)
Screenshot: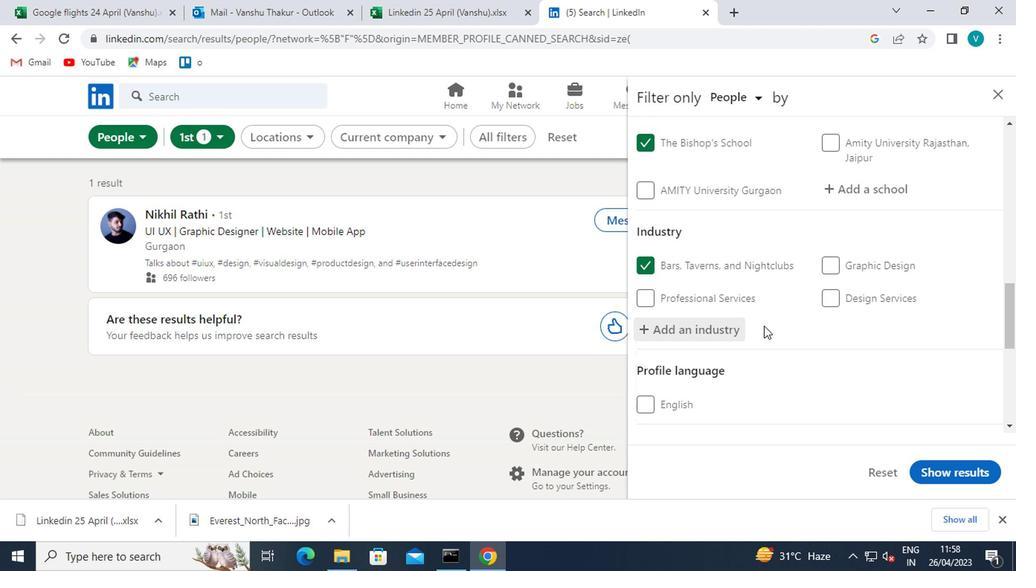 
Action: Mouse scrolled (761, 326) with delta (0, 0)
Screenshot: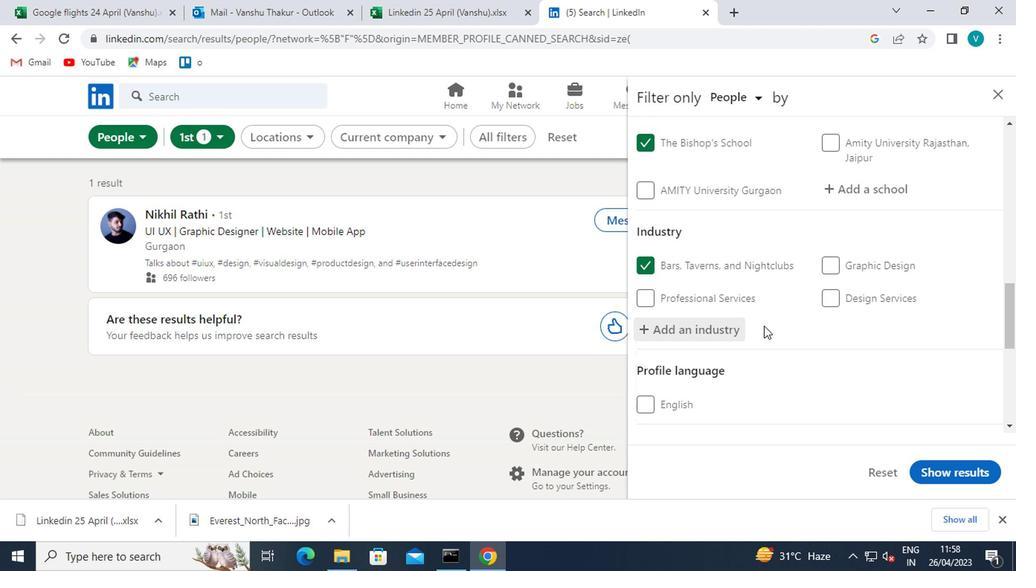 
Action: Mouse scrolled (761, 326) with delta (0, 0)
Screenshot: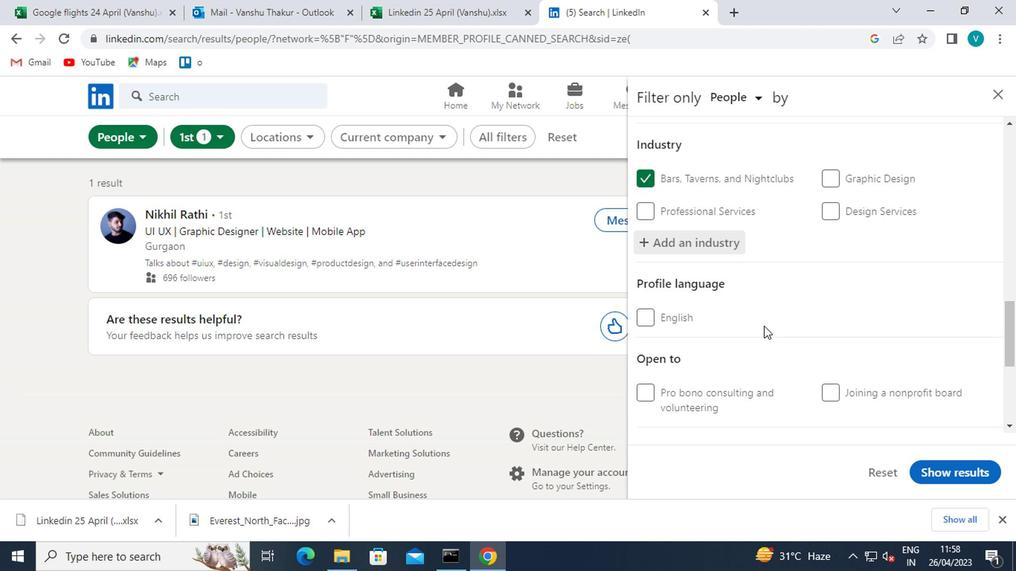 
Action: Mouse moved to (712, 343)
Screenshot: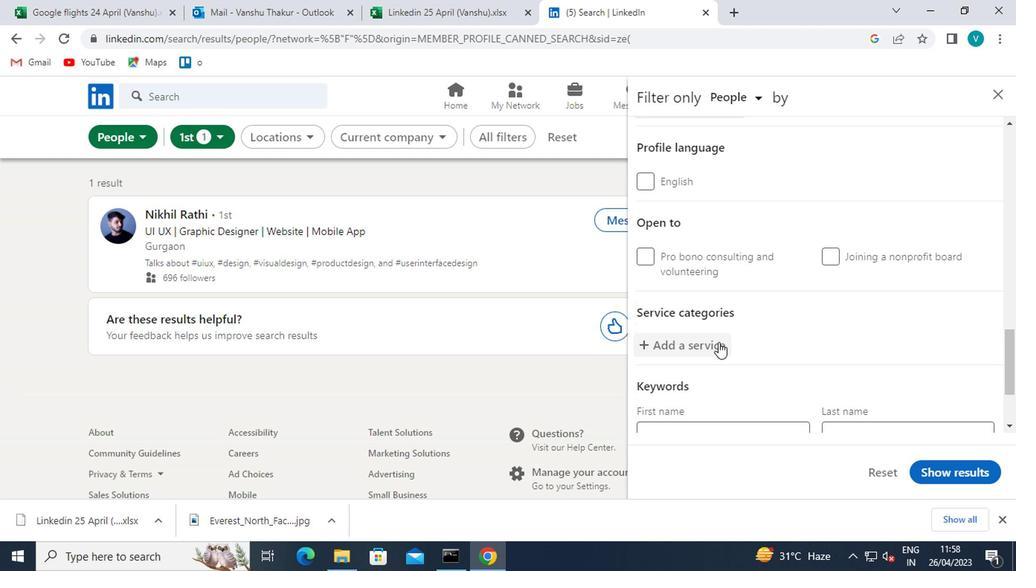 
Action: Mouse pressed left at (712, 343)
Screenshot: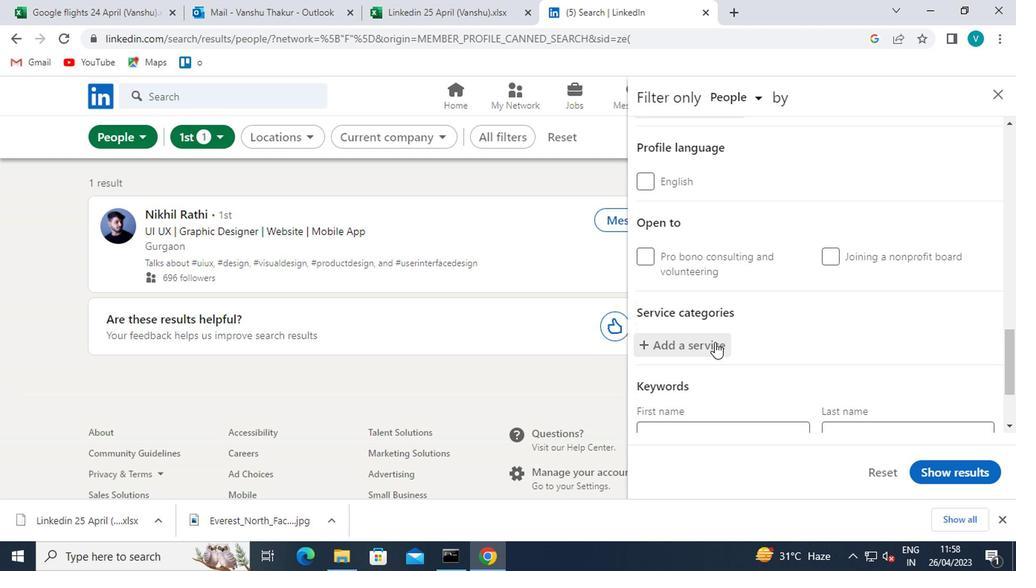 
Action: Mouse moved to (711, 342)
Screenshot: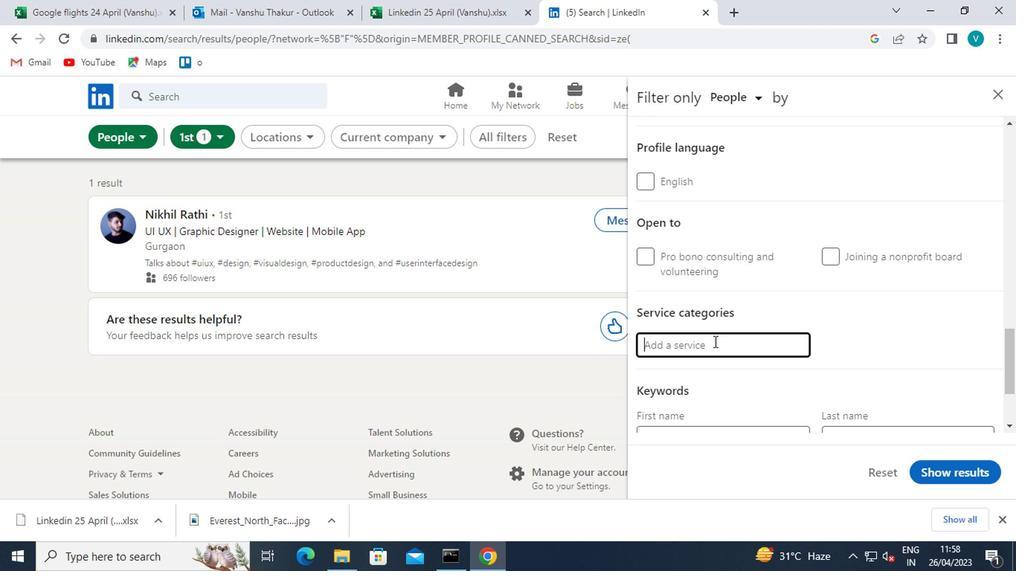 
Action: Key pressed <Key.shift>INTERIOR<Key.space>
Screenshot: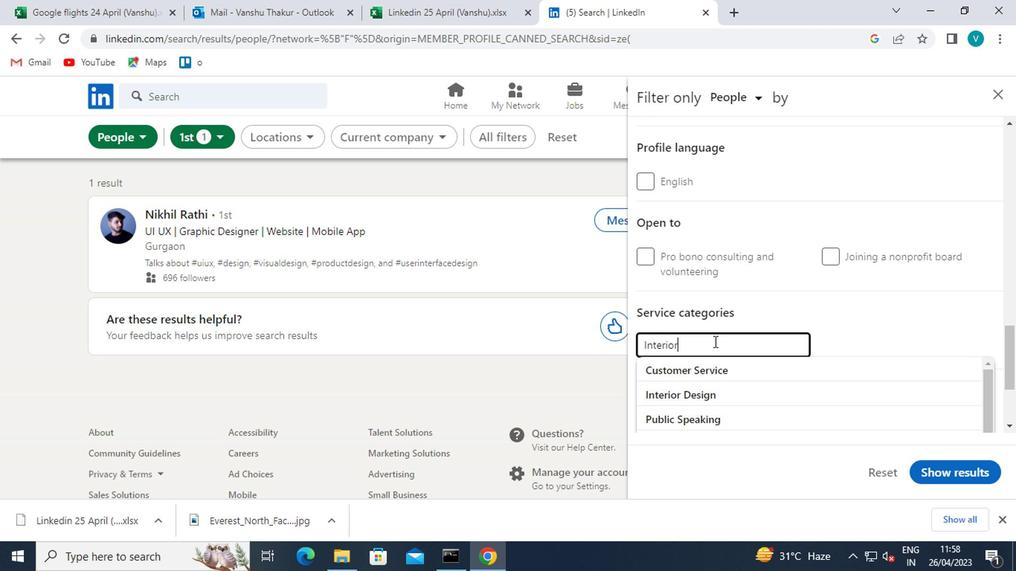 
Action: Mouse moved to (706, 372)
Screenshot: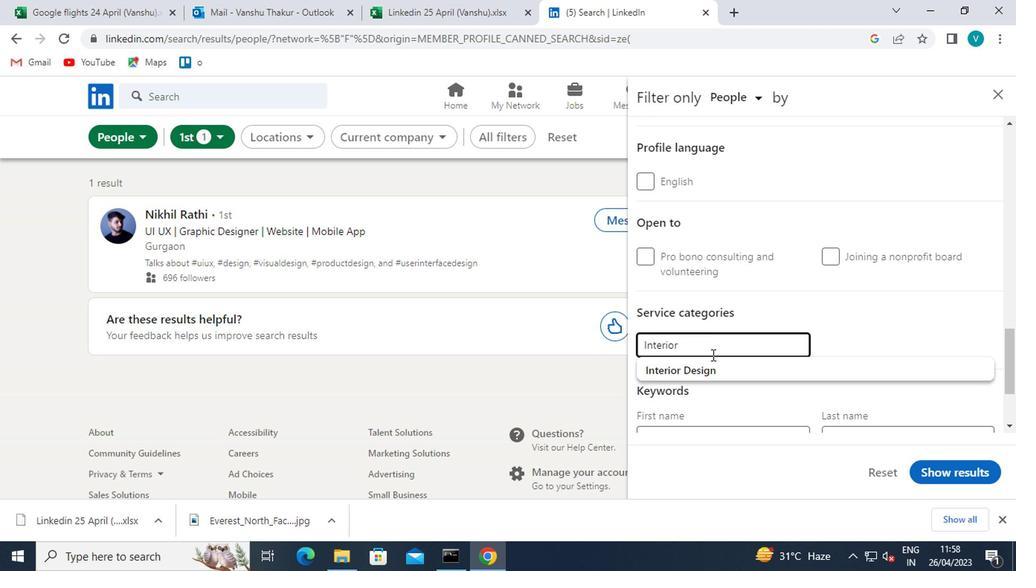 
Action: Mouse pressed left at (706, 372)
Screenshot: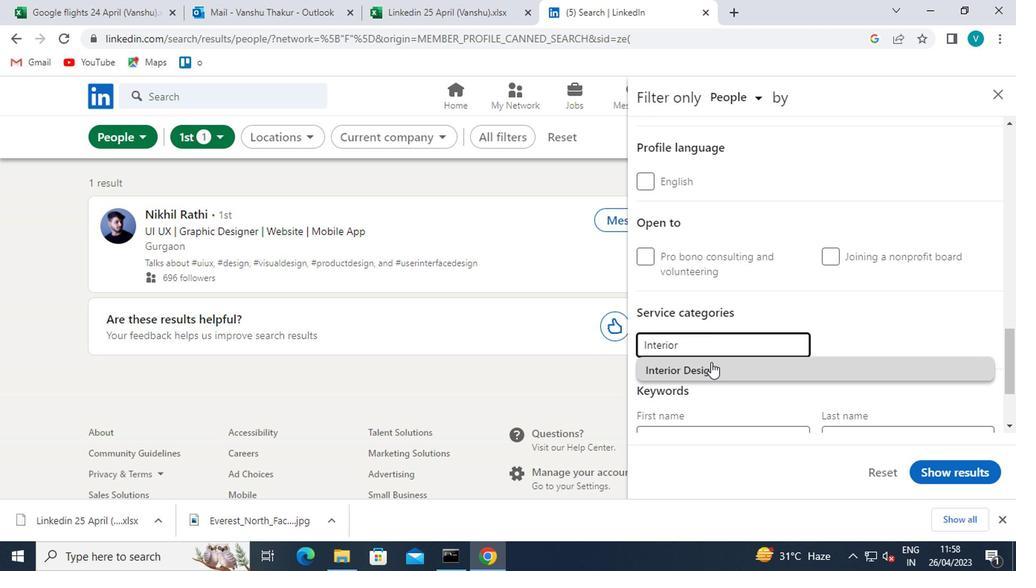 
Action: Mouse moved to (706, 373)
Screenshot: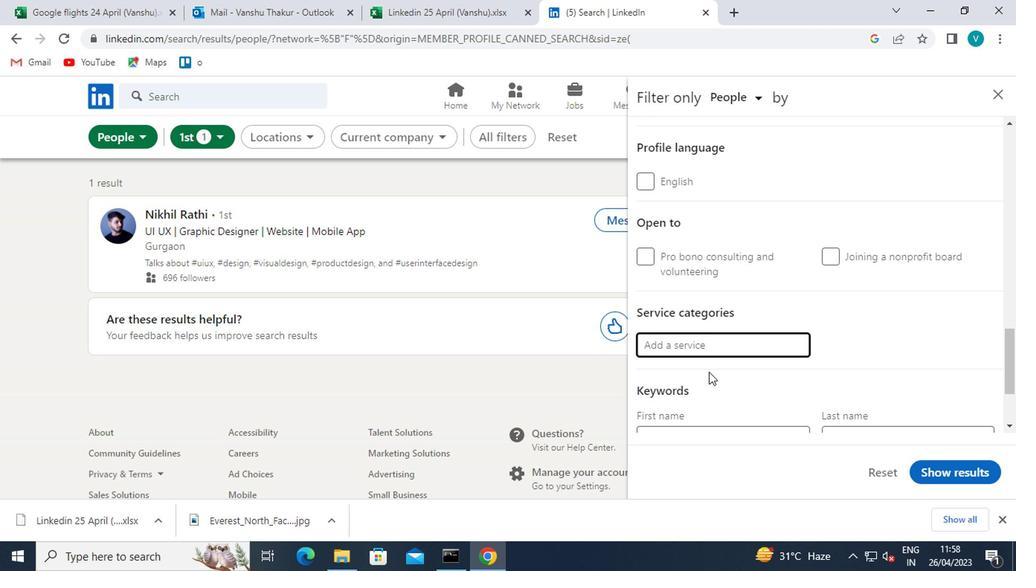 
Action: Mouse scrolled (706, 372) with delta (0, -1)
Screenshot: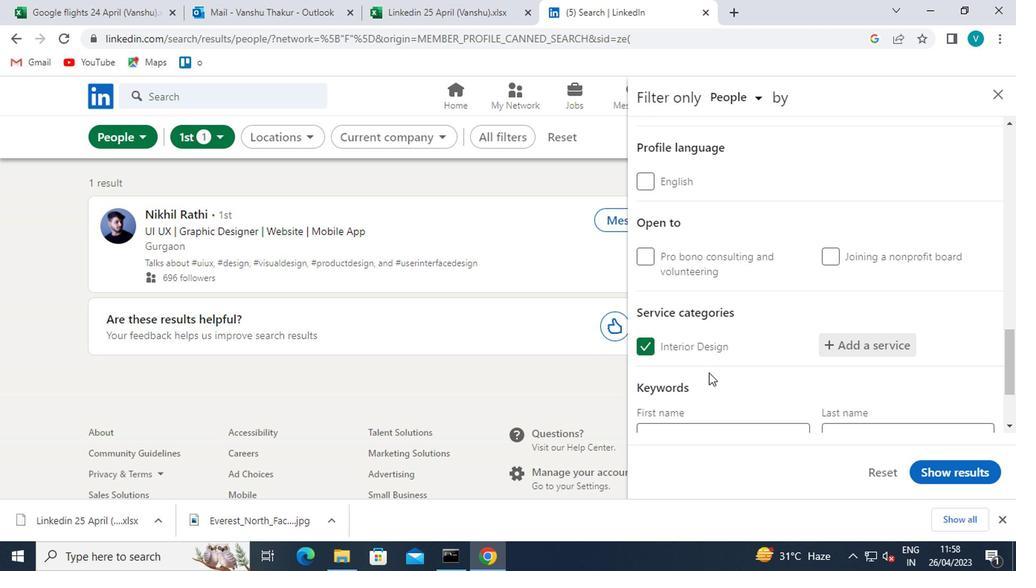 
Action: Mouse scrolled (706, 372) with delta (0, -1)
Screenshot: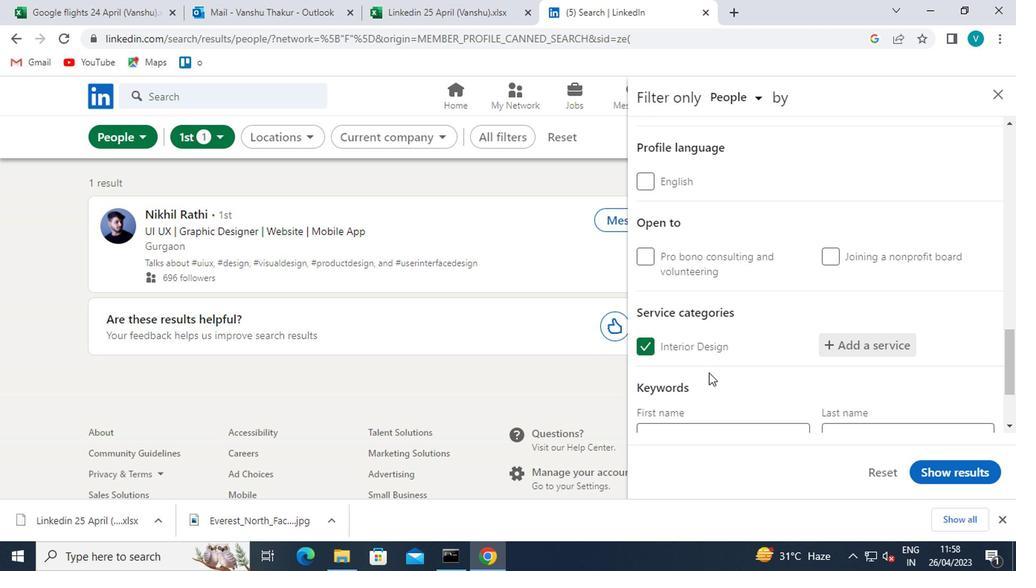 
Action: Mouse pressed left at (706, 373)
Screenshot: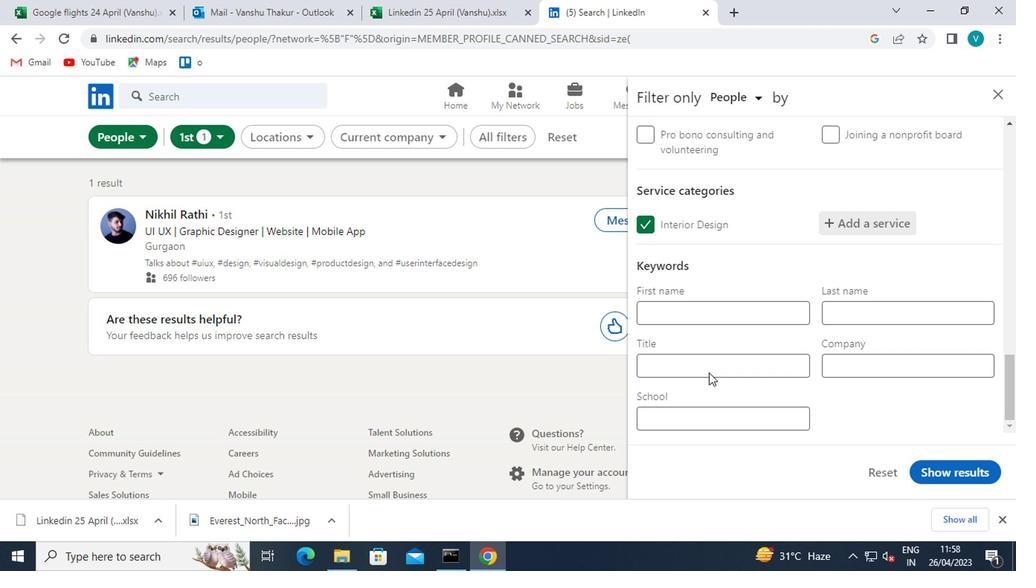 
Action: Key pressed <Key.shift>HOMELESS<Key.space><Key.shift>SHELTER<Key.space><Key.shift>WORKER<Key.space>
Screenshot: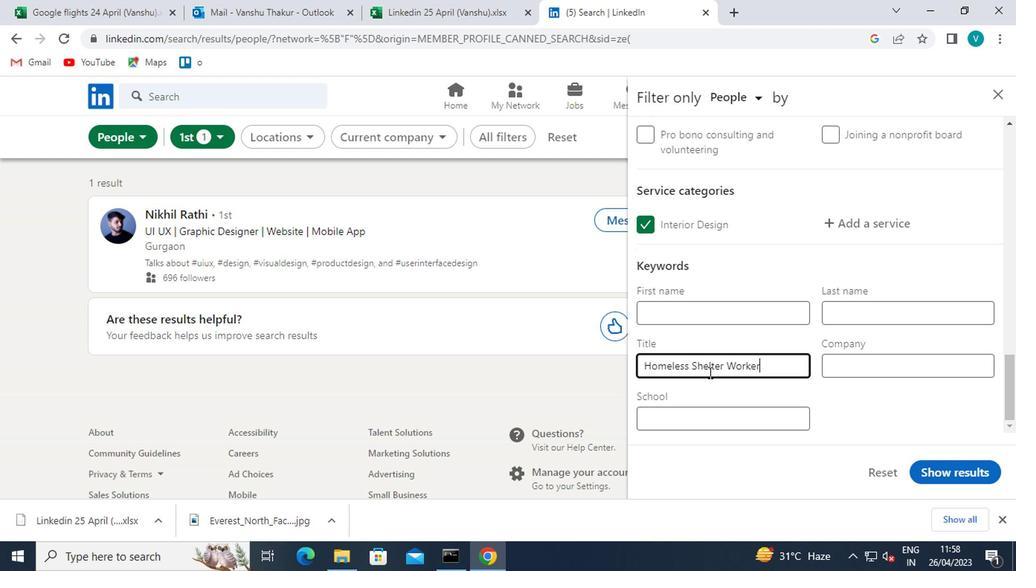 
Action: Mouse moved to (947, 475)
Screenshot: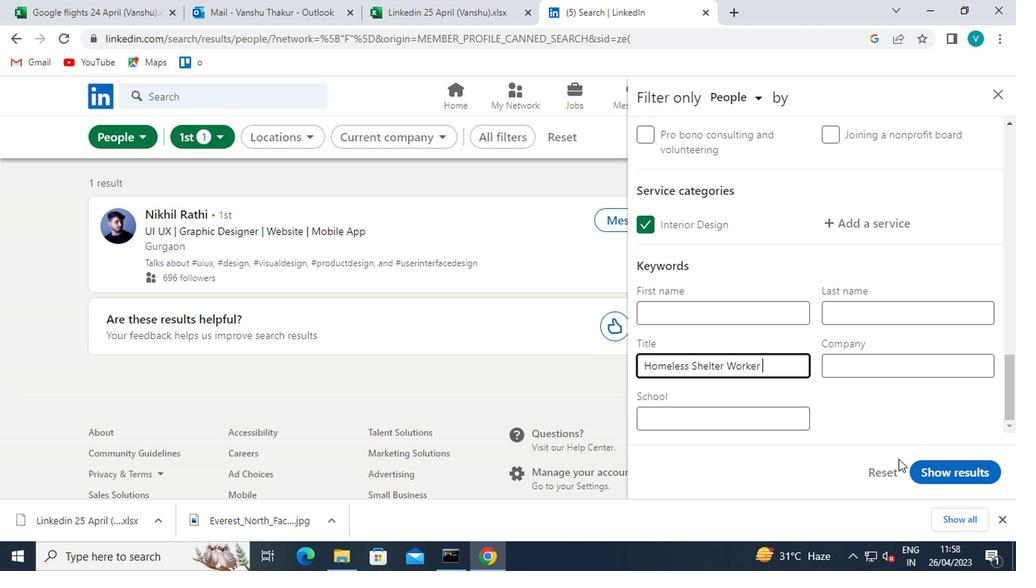 
Action: Mouse pressed left at (947, 475)
Screenshot: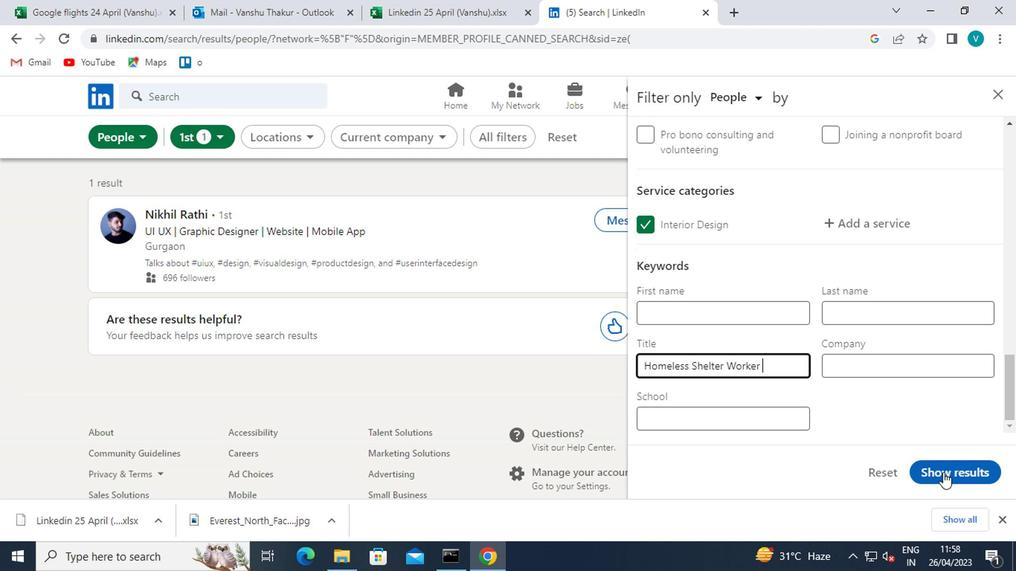 
Action: Mouse moved to (905, 461)
Screenshot: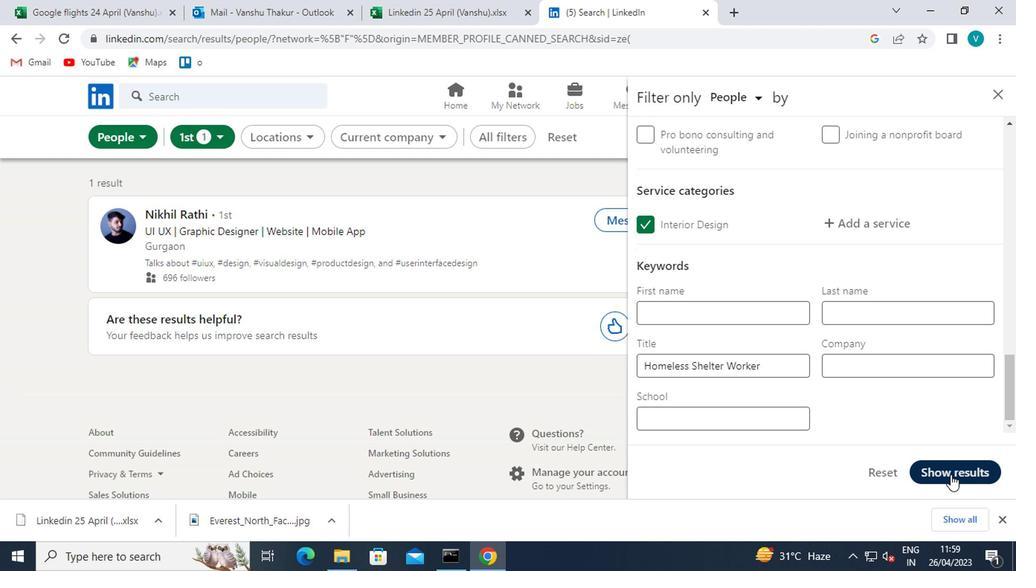 
